 Task: Create a due date automation trigger when advanced on, on the monday after a card is due add content with an empty description at 11:00 AM.
Action: Mouse moved to (1274, 102)
Screenshot: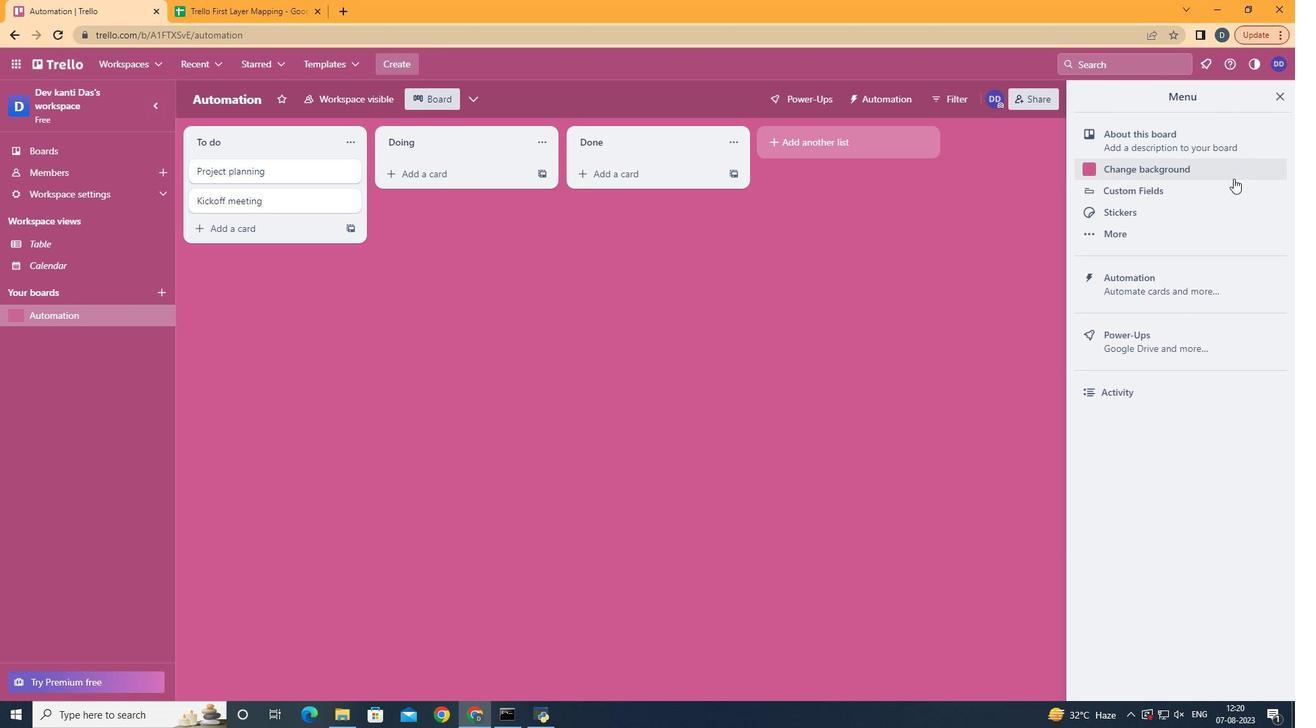 
Action: Mouse pressed left at (1274, 102)
Screenshot: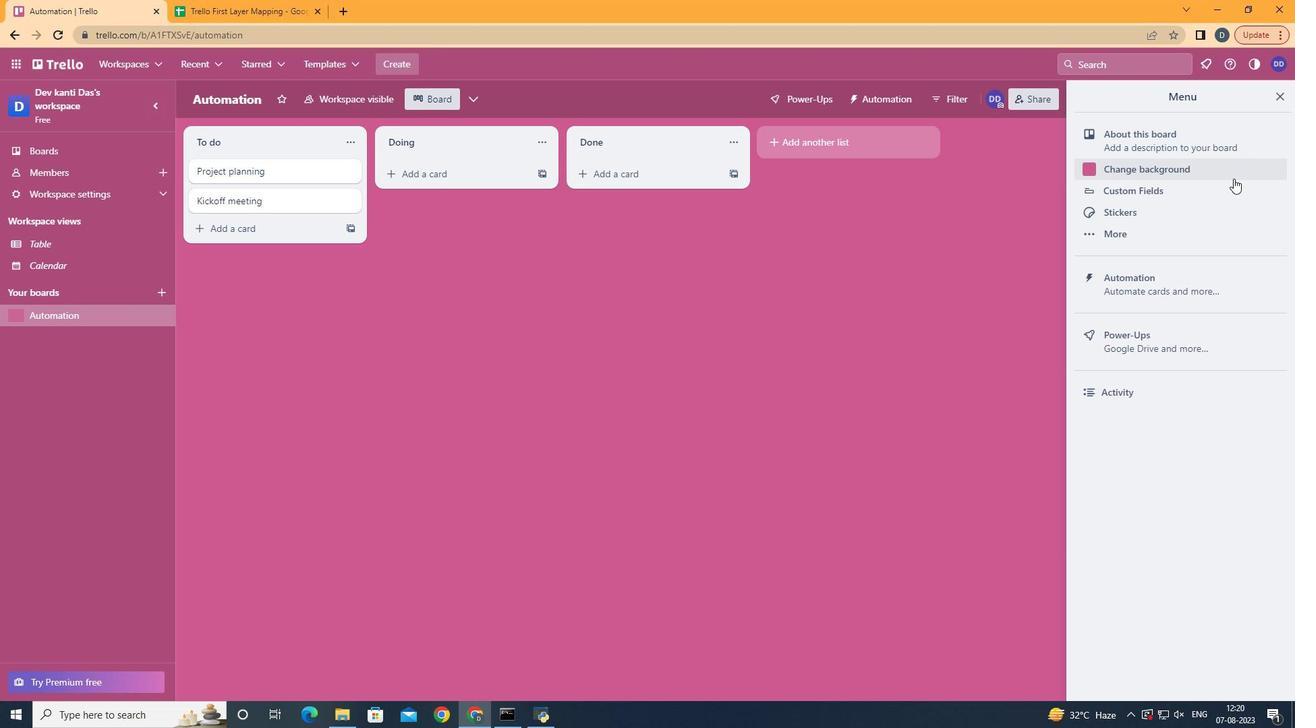 
Action: Mouse moved to (1169, 290)
Screenshot: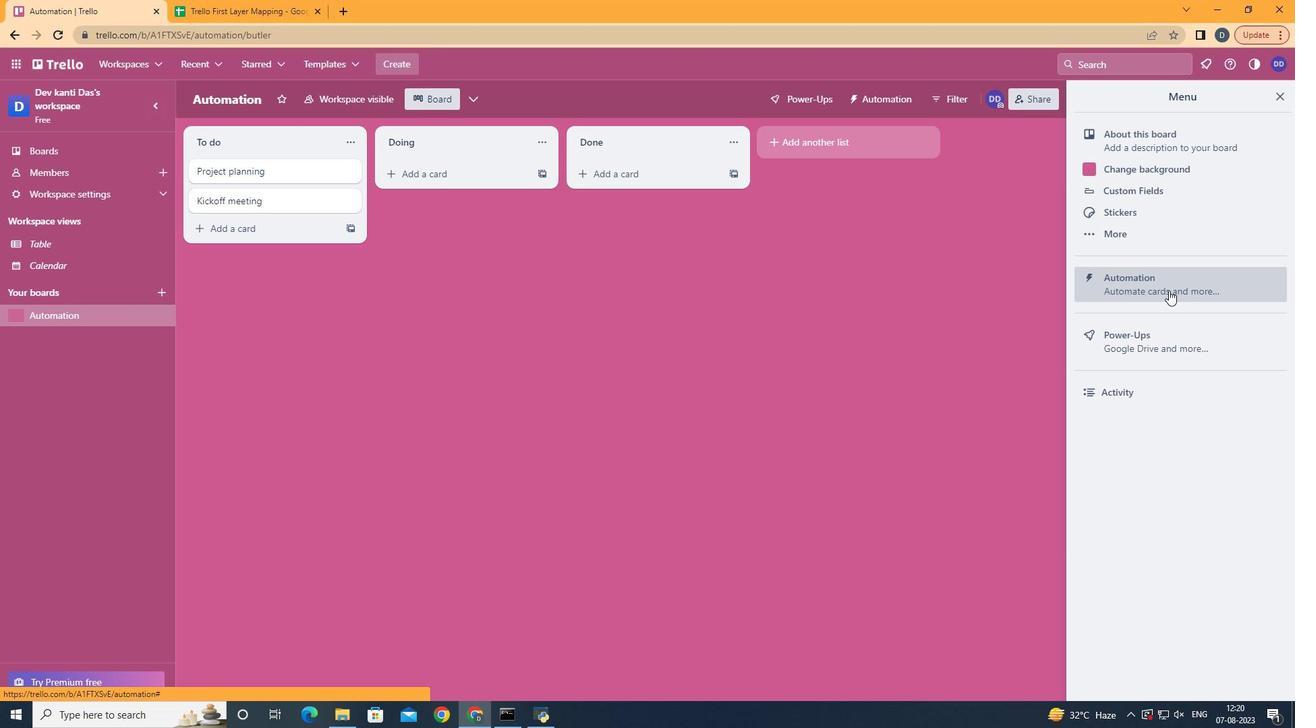 
Action: Mouse pressed left at (1169, 290)
Screenshot: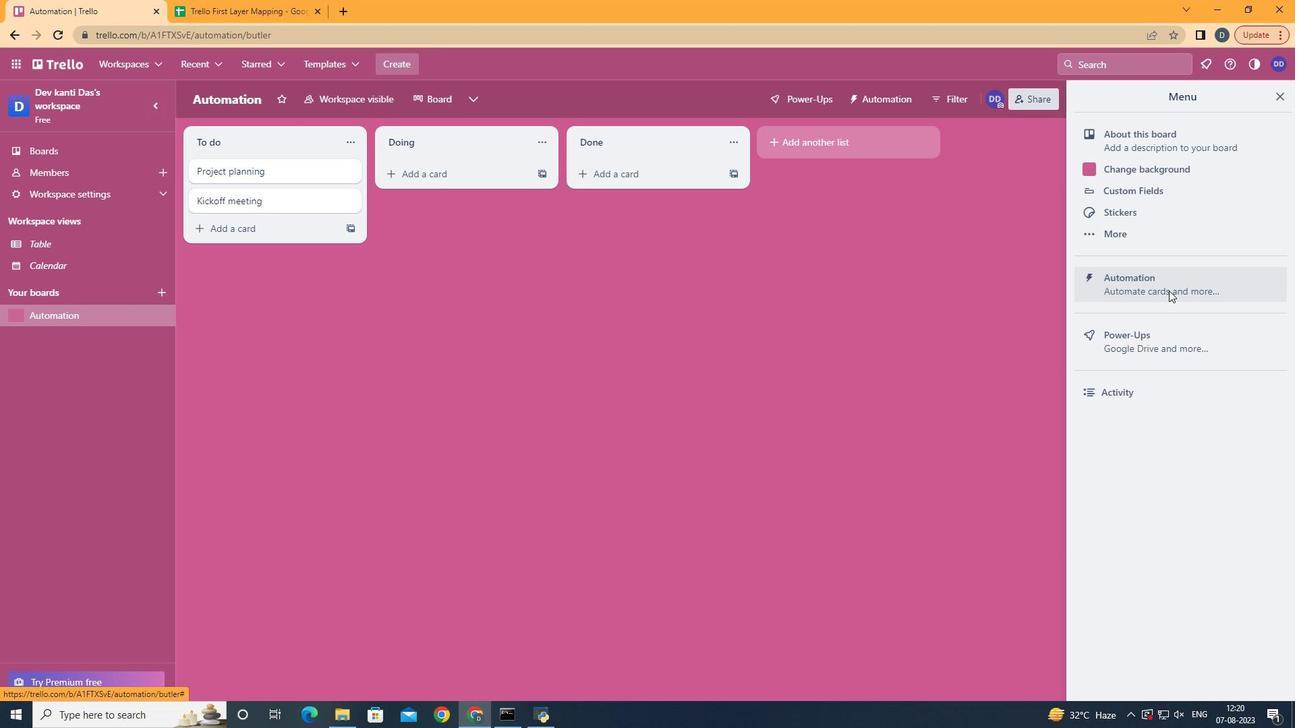 
Action: Mouse moved to (266, 267)
Screenshot: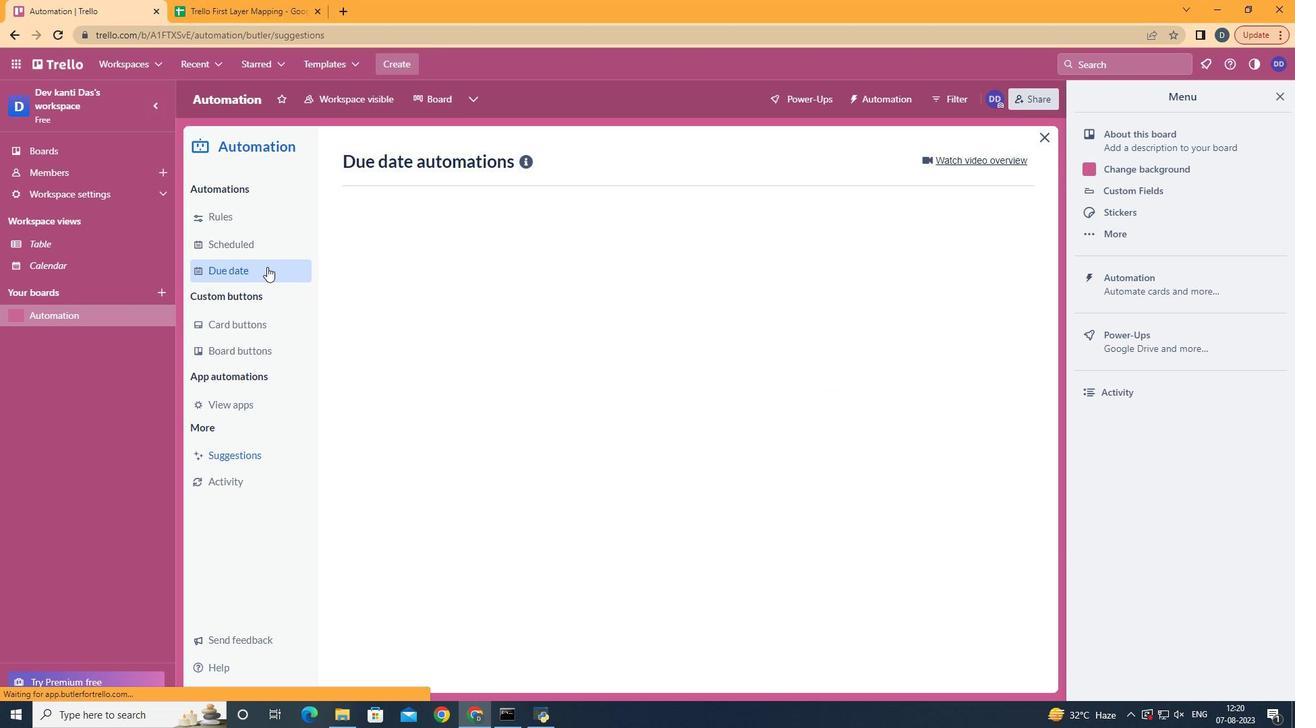 
Action: Mouse pressed left at (266, 267)
Screenshot: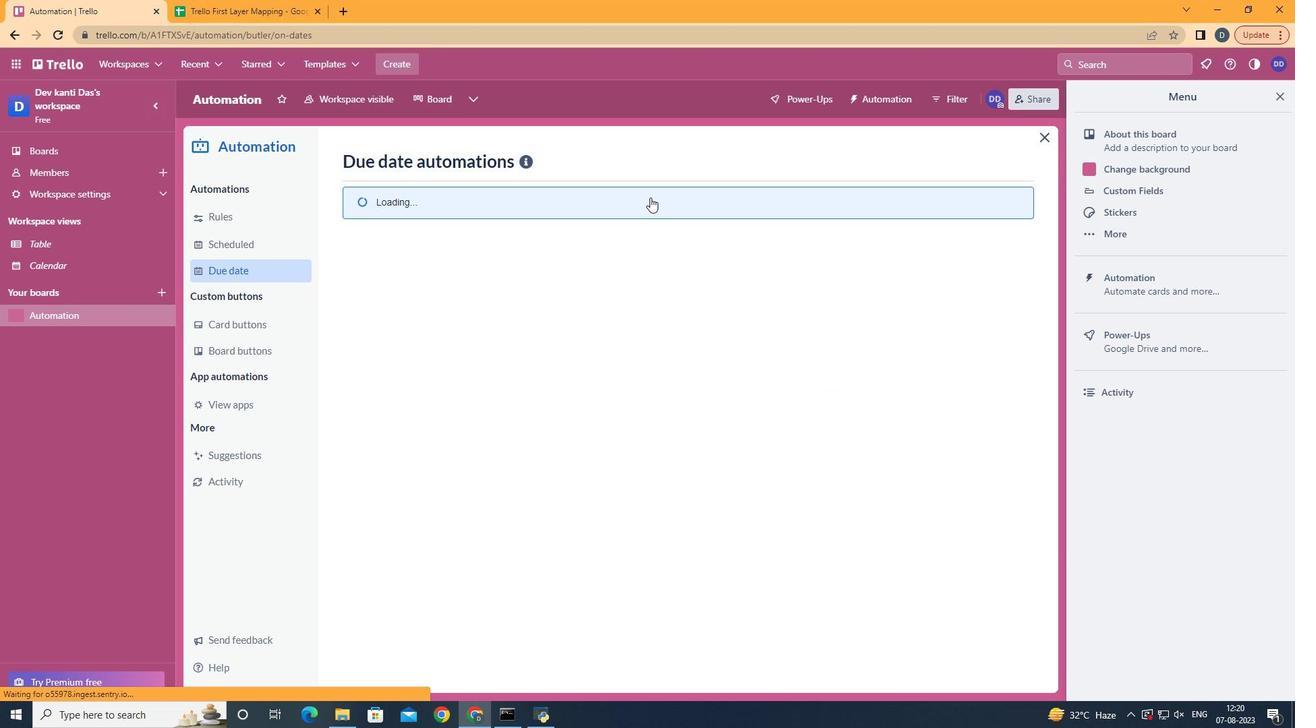 
Action: Mouse moved to (959, 159)
Screenshot: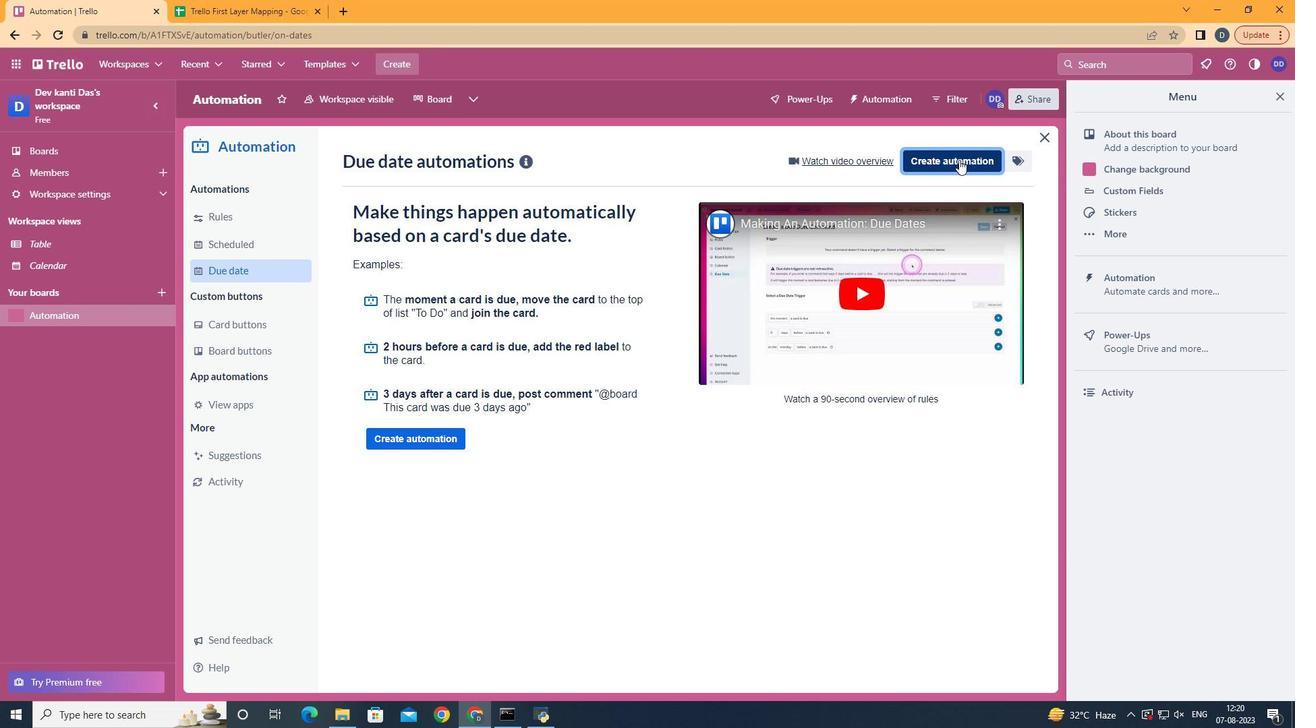 
Action: Mouse pressed left at (959, 159)
Screenshot: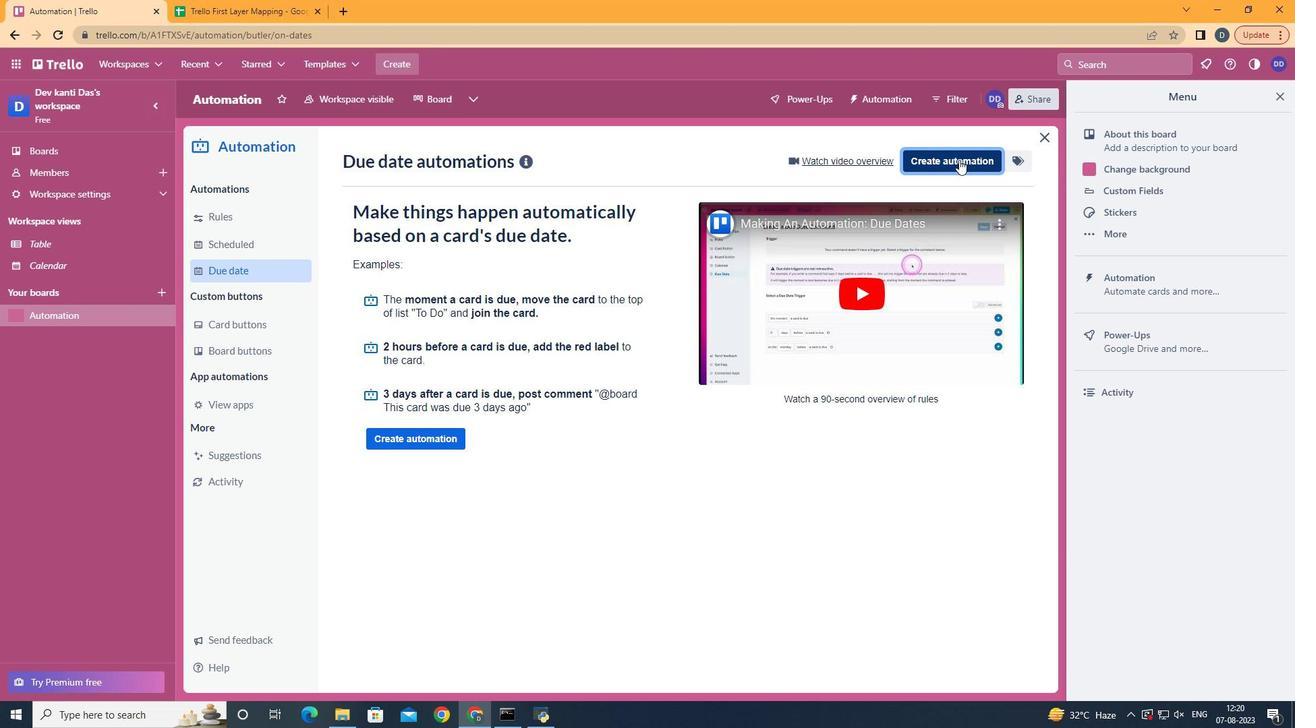 
Action: Mouse moved to (716, 299)
Screenshot: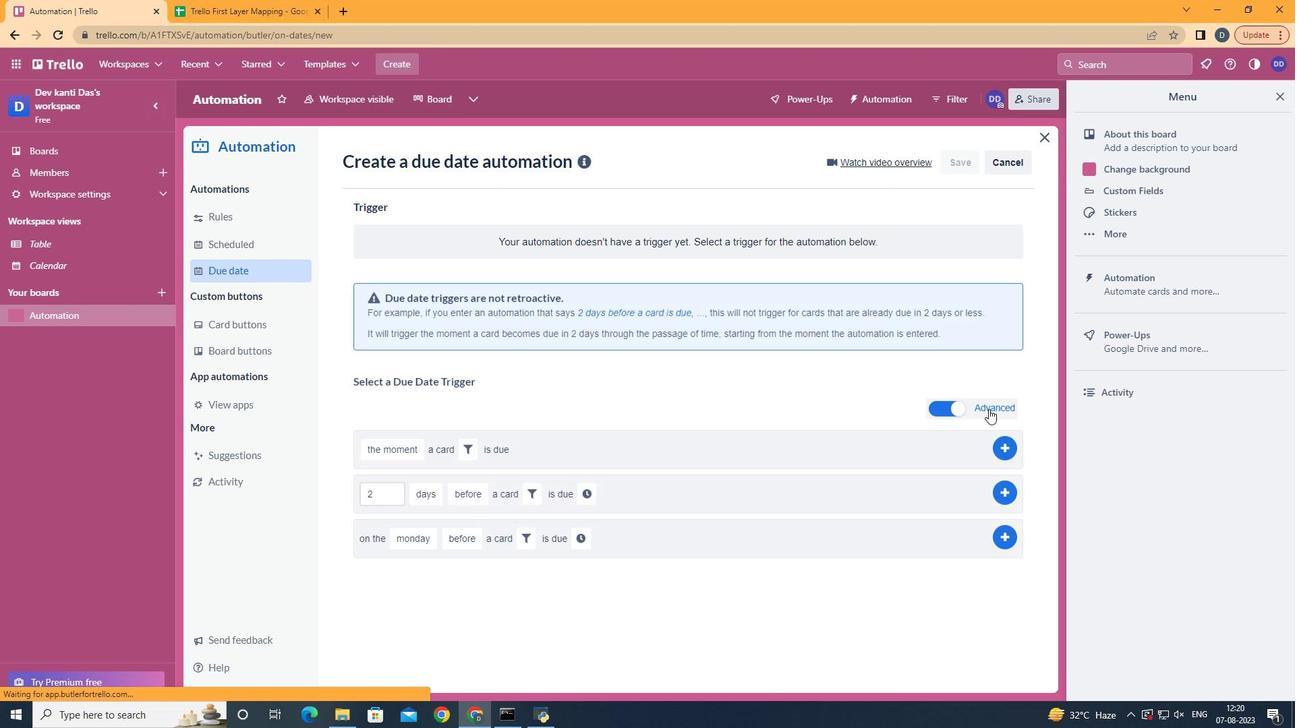 
Action: Mouse pressed left at (716, 299)
Screenshot: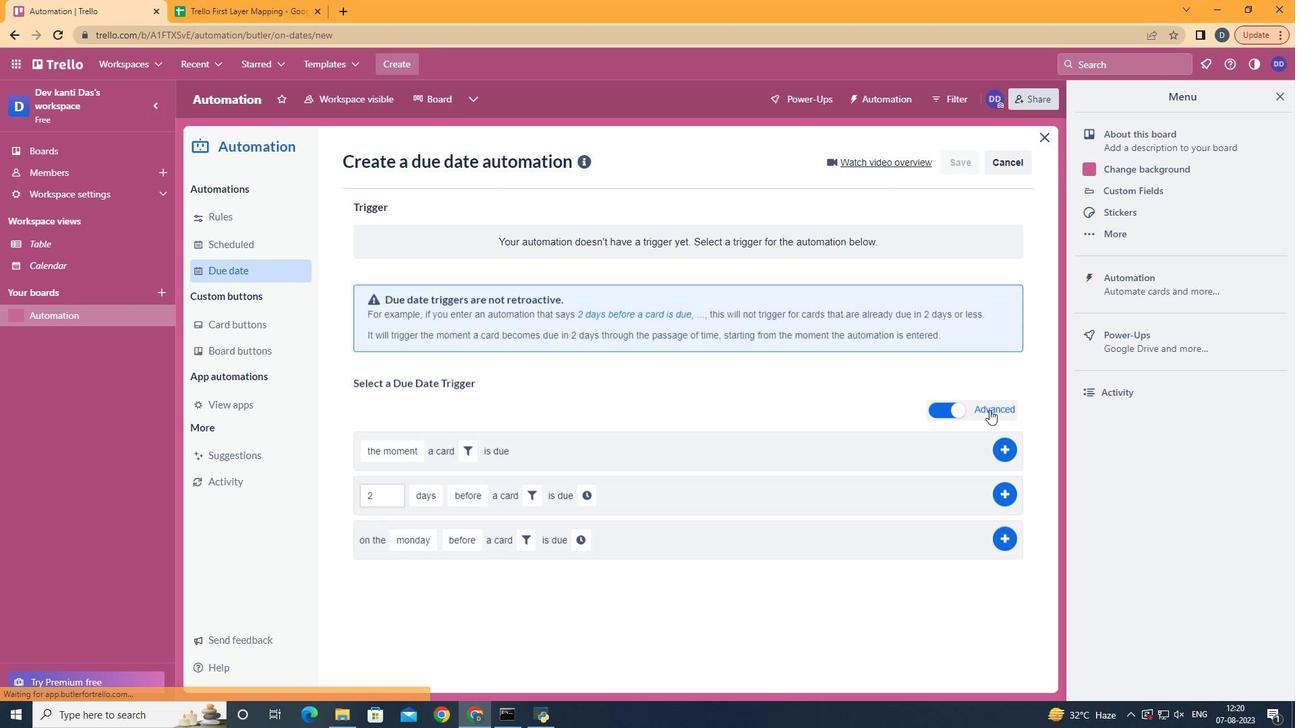 
Action: Mouse moved to (416, 352)
Screenshot: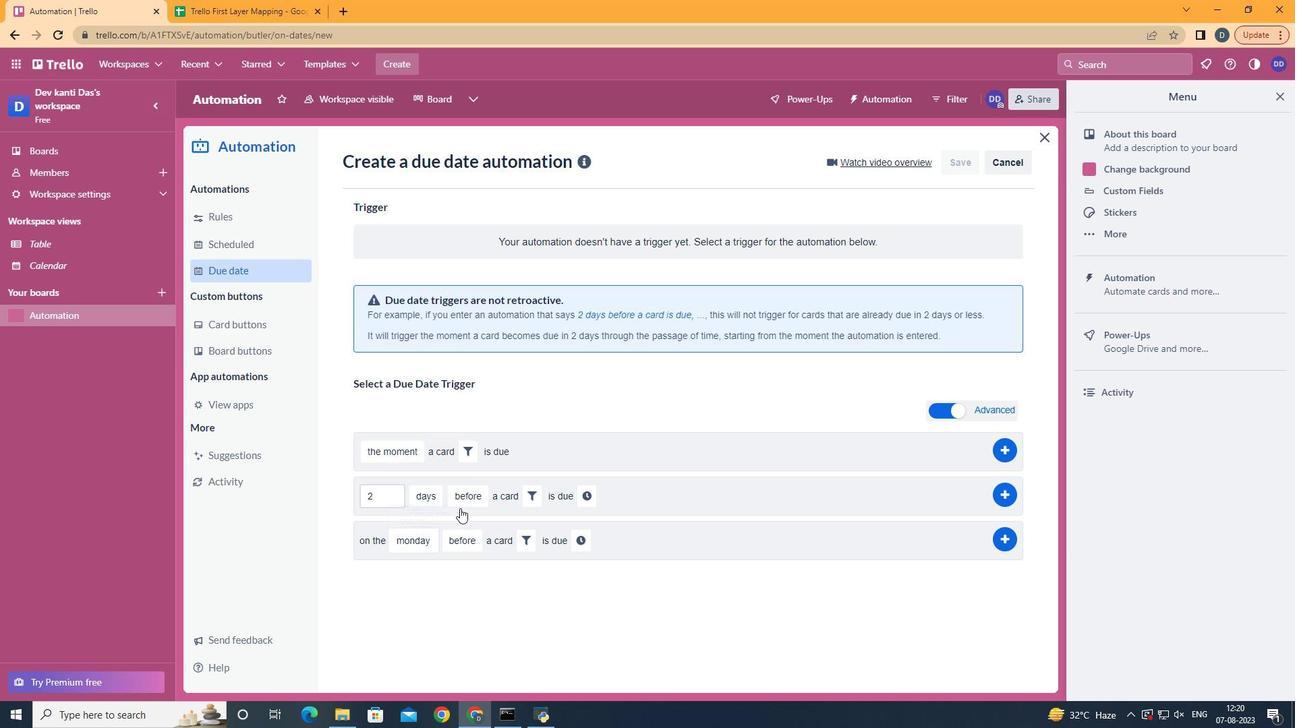 
Action: Mouse pressed left at (416, 352)
Screenshot: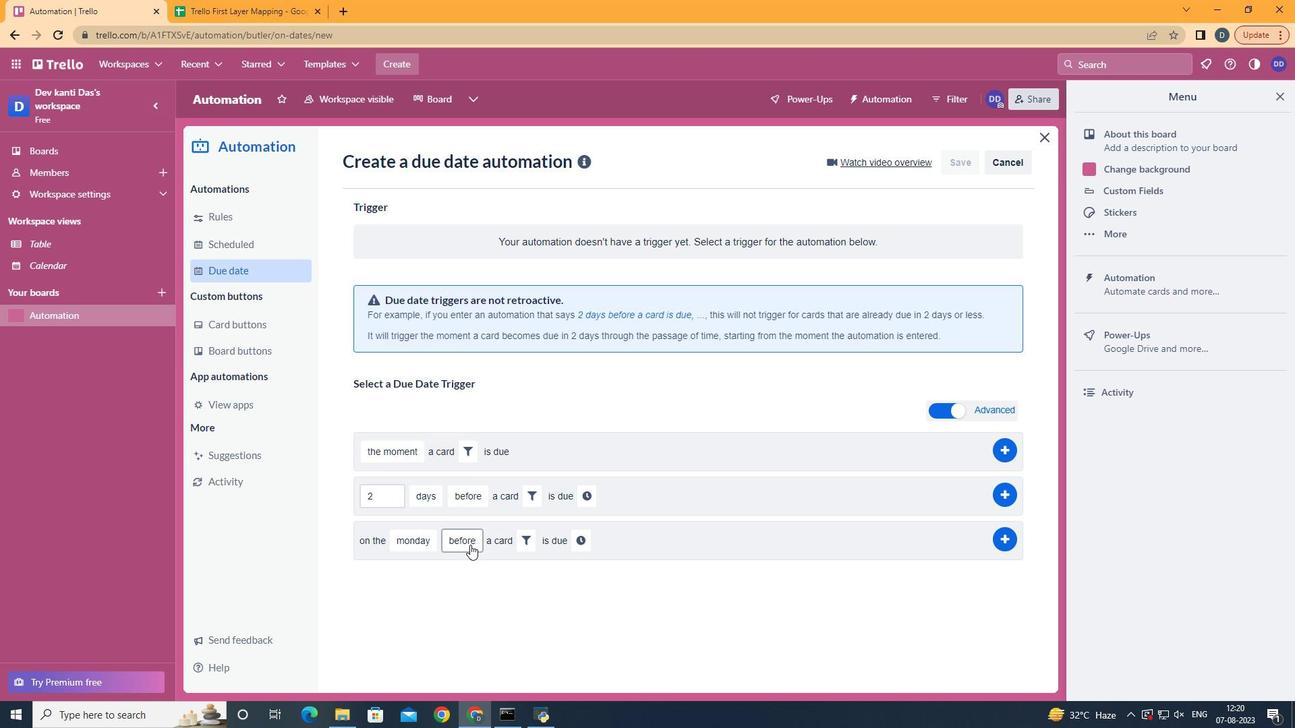 
Action: Mouse moved to (474, 592)
Screenshot: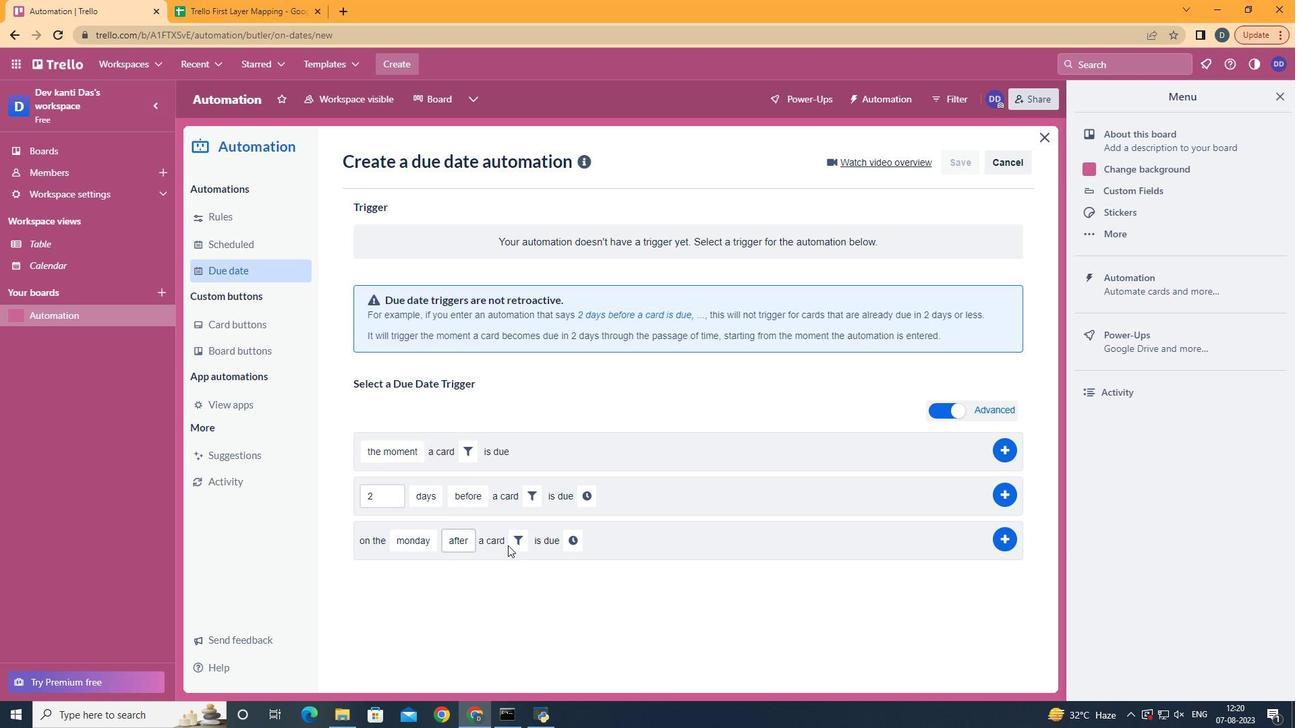 
Action: Mouse pressed left at (474, 592)
Screenshot: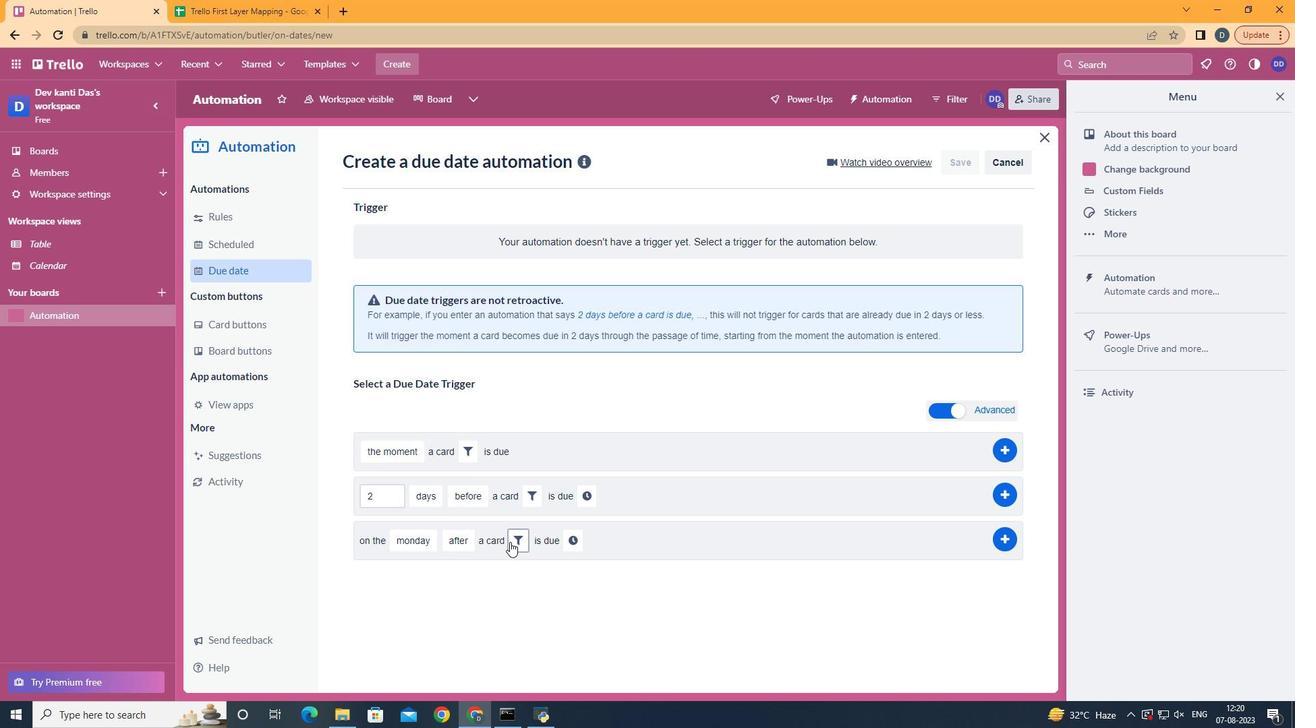 
Action: Mouse moved to (510, 542)
Screenshot: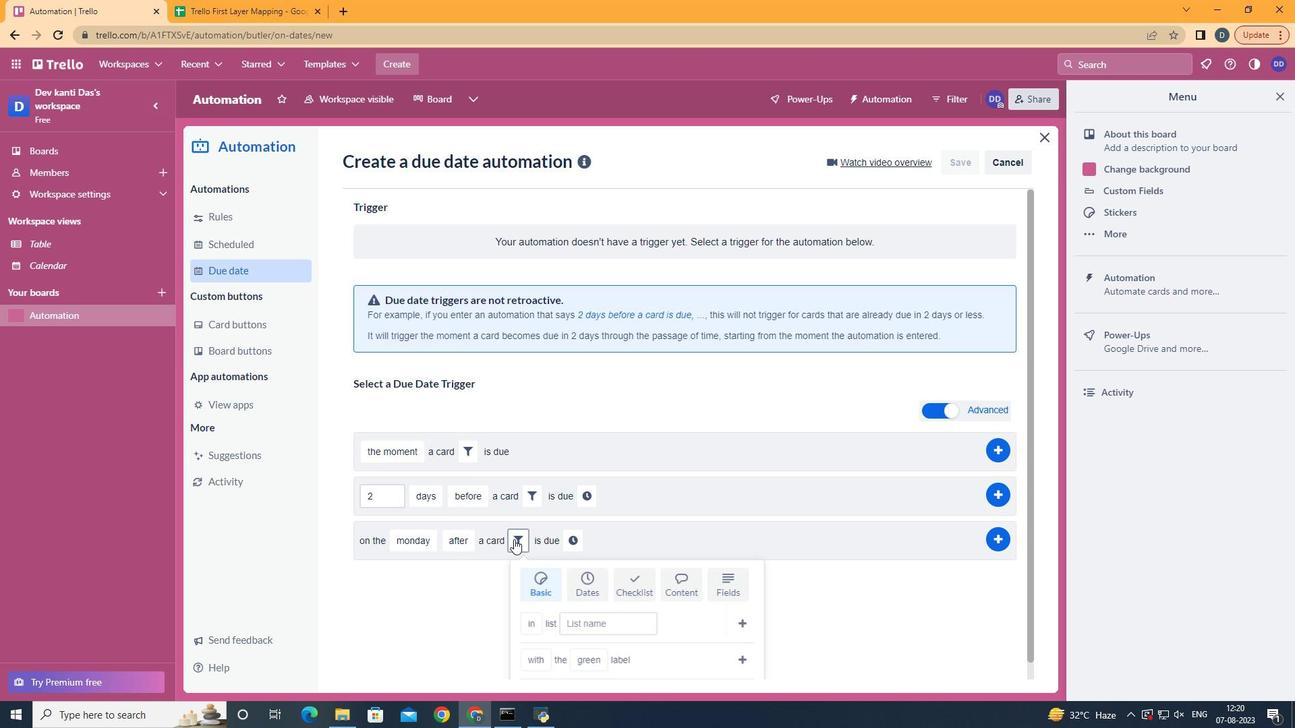 
Action: Mouse pressed left at (510, 542)
Screenshot: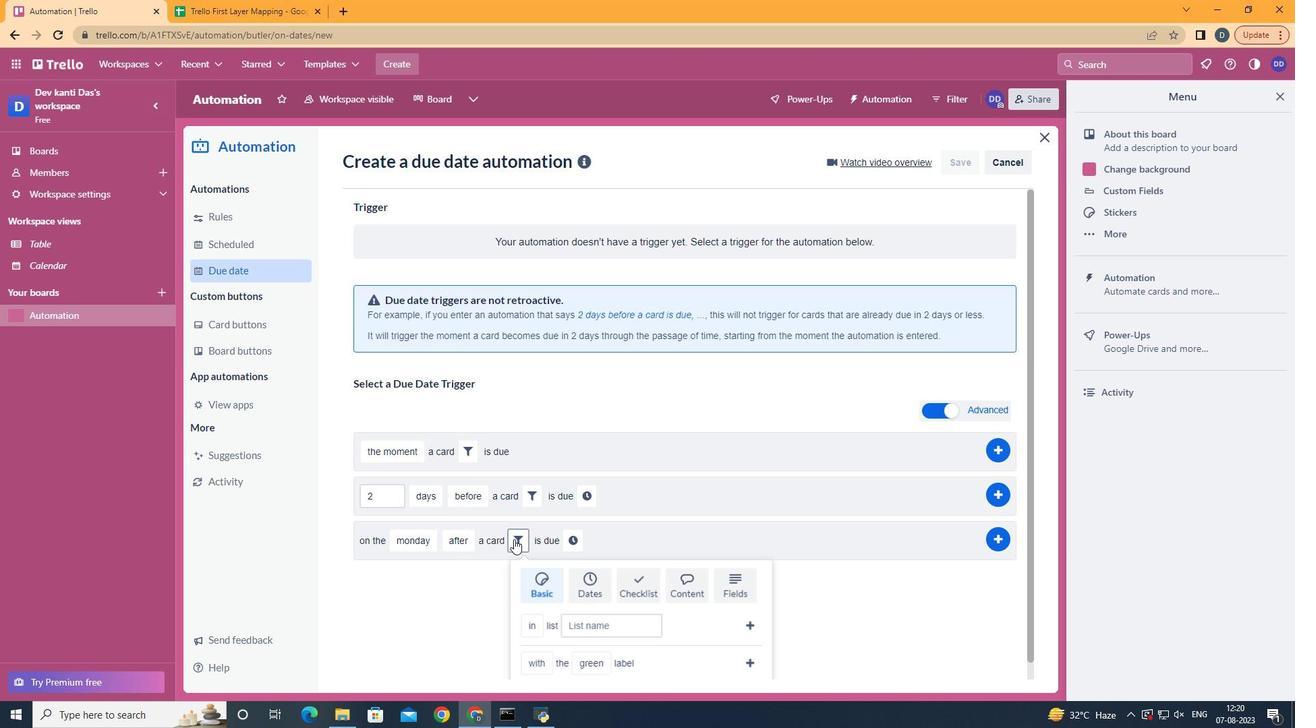 
Action: Mouse moved to (668, 584)
Screenshot: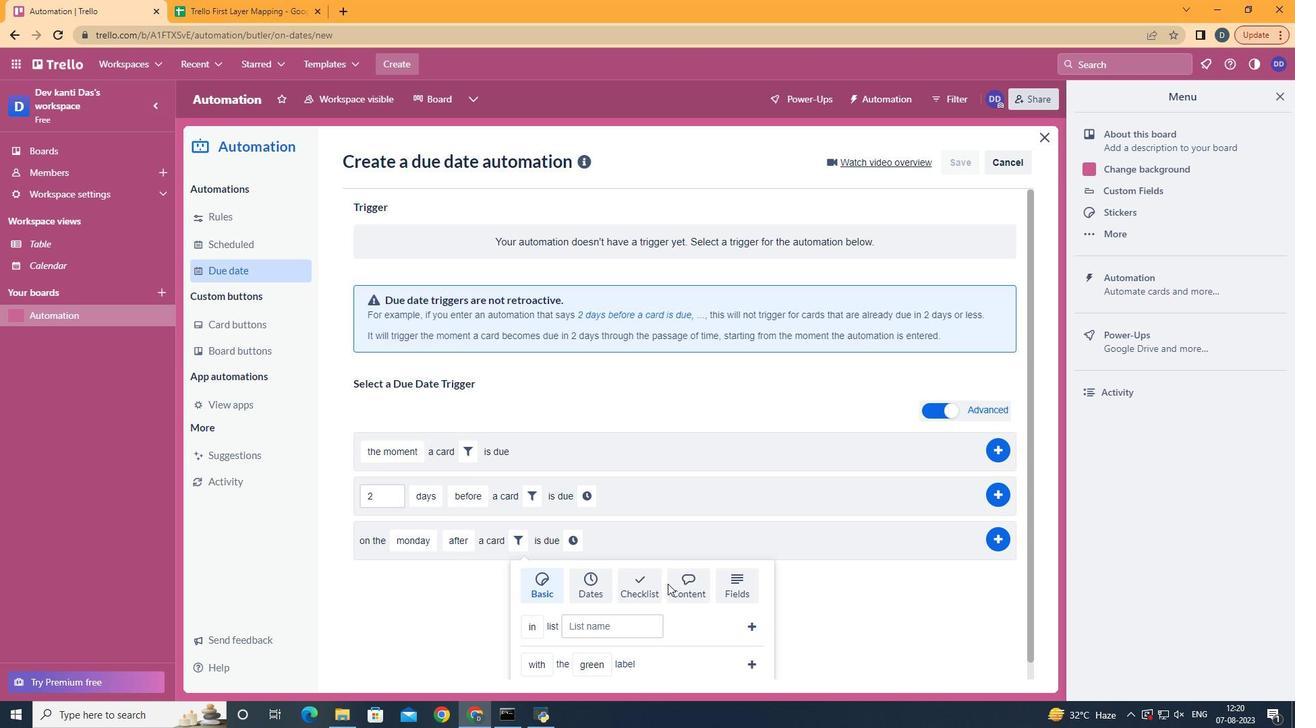 
Action: Mouse pressed left at (668, 584)
Screenshot: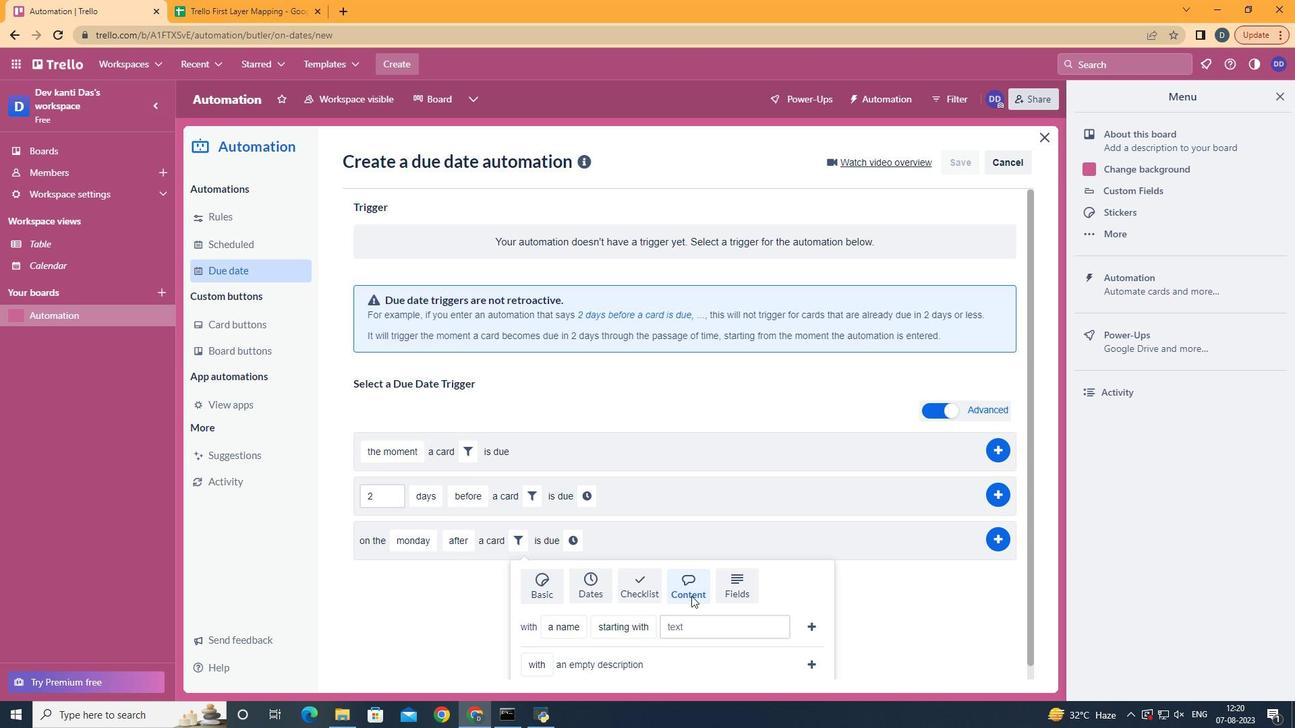 
Action: Mouse moved to (705, 570)
Screenshot: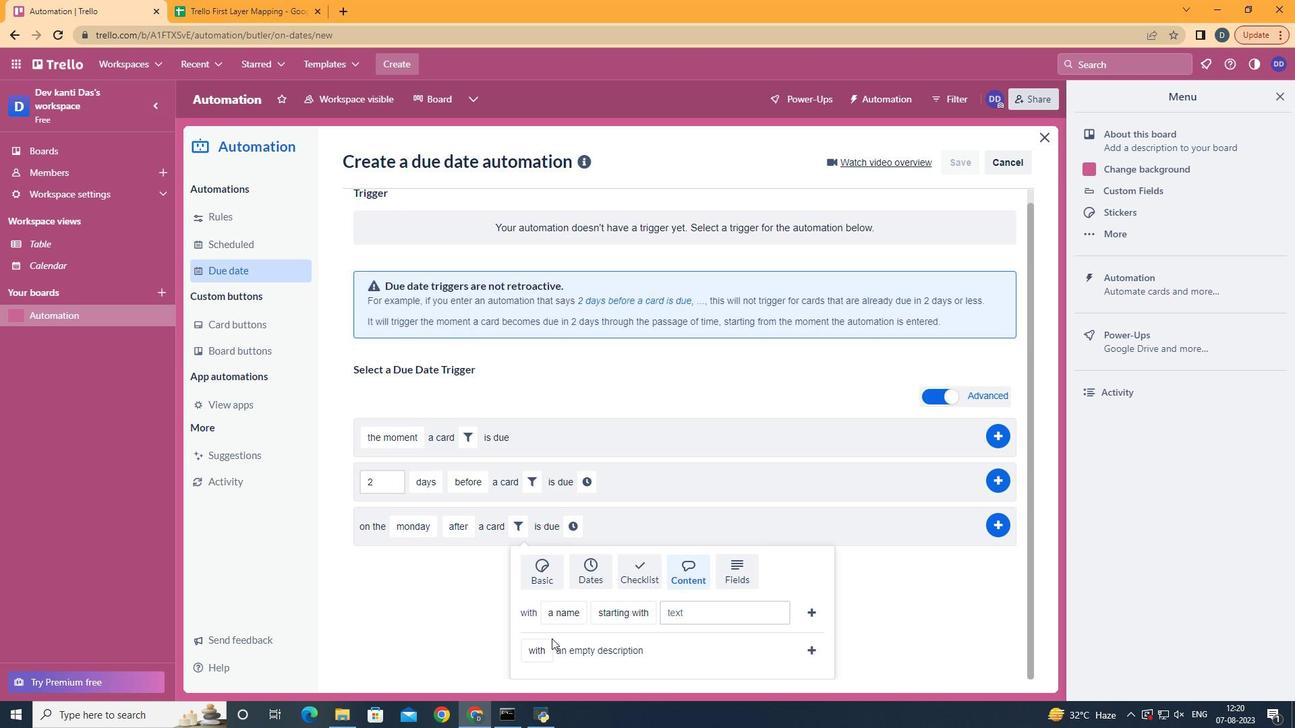 
Action: Mouse scrolled (705, 569) with delta (0, 0)
Screenshot: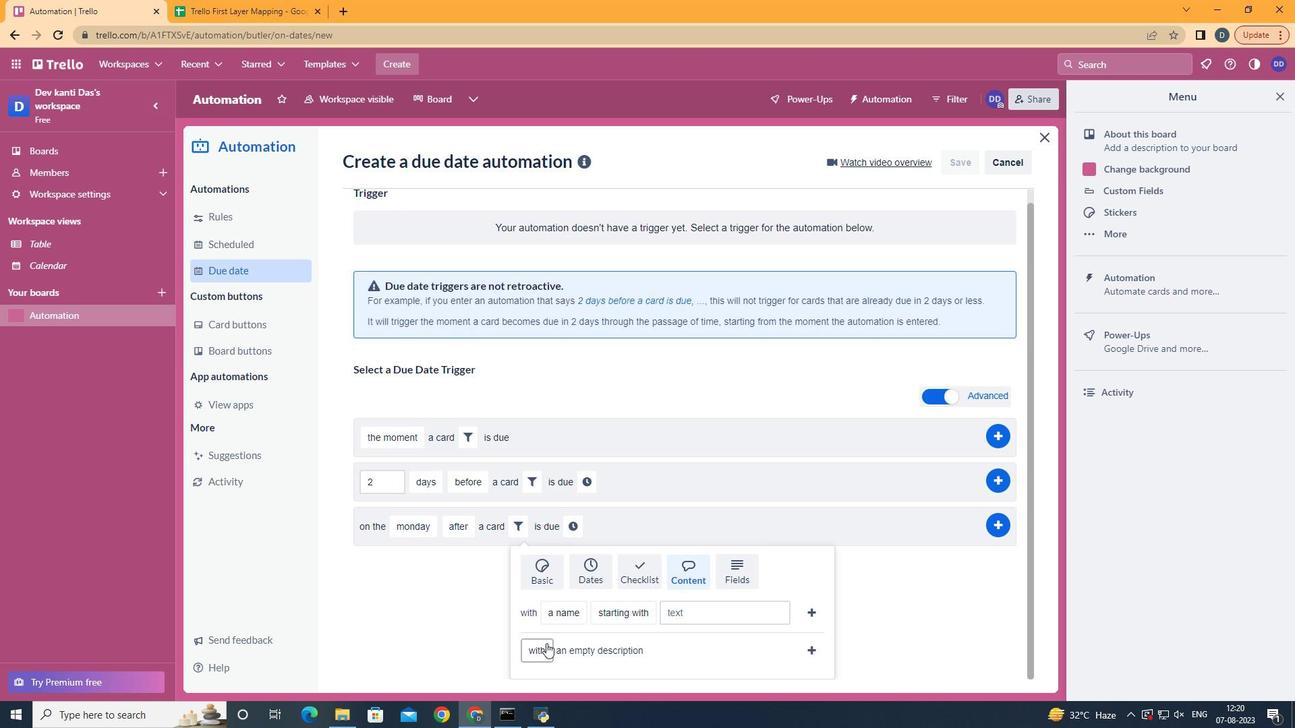
Action: Mouse scrolled (705, 569) with delta (0, 0)
Screenshot: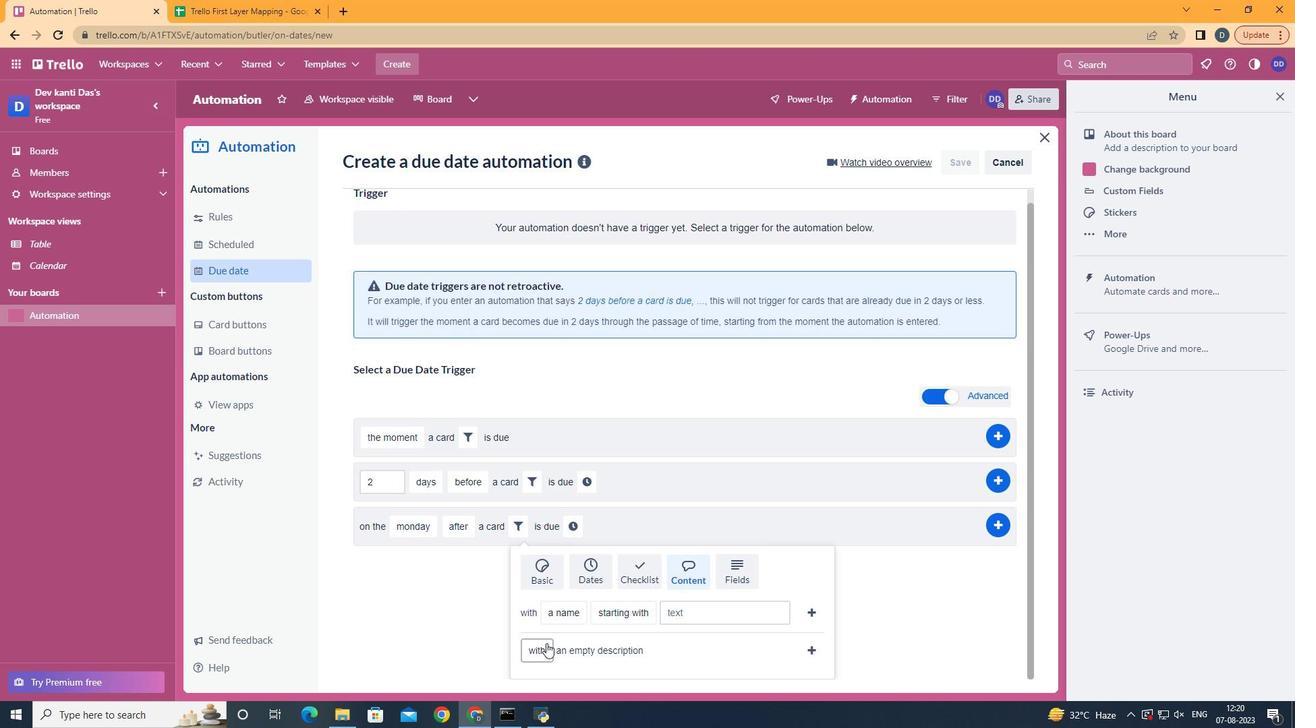 
Action: Mouse scrolled (705, 569) with delta (0, 0)
Screenshot: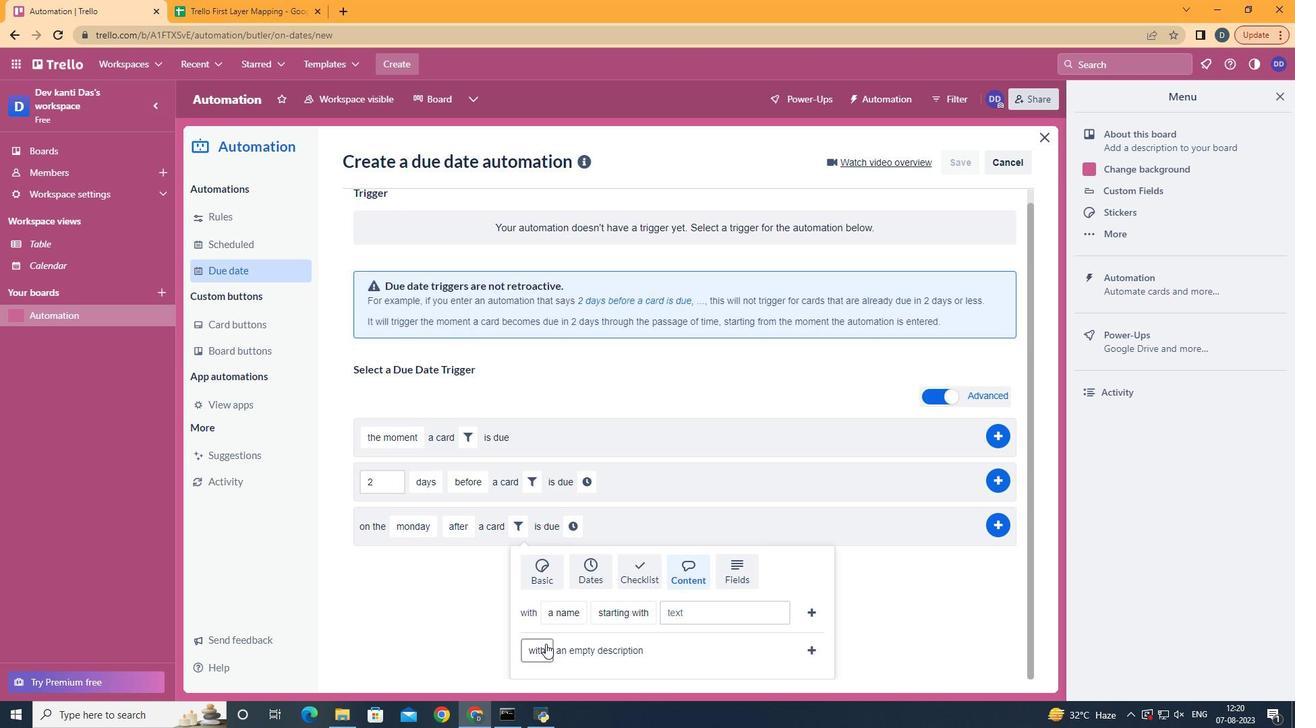 
Action: Mouse moved to (551, 598)
Screenshot: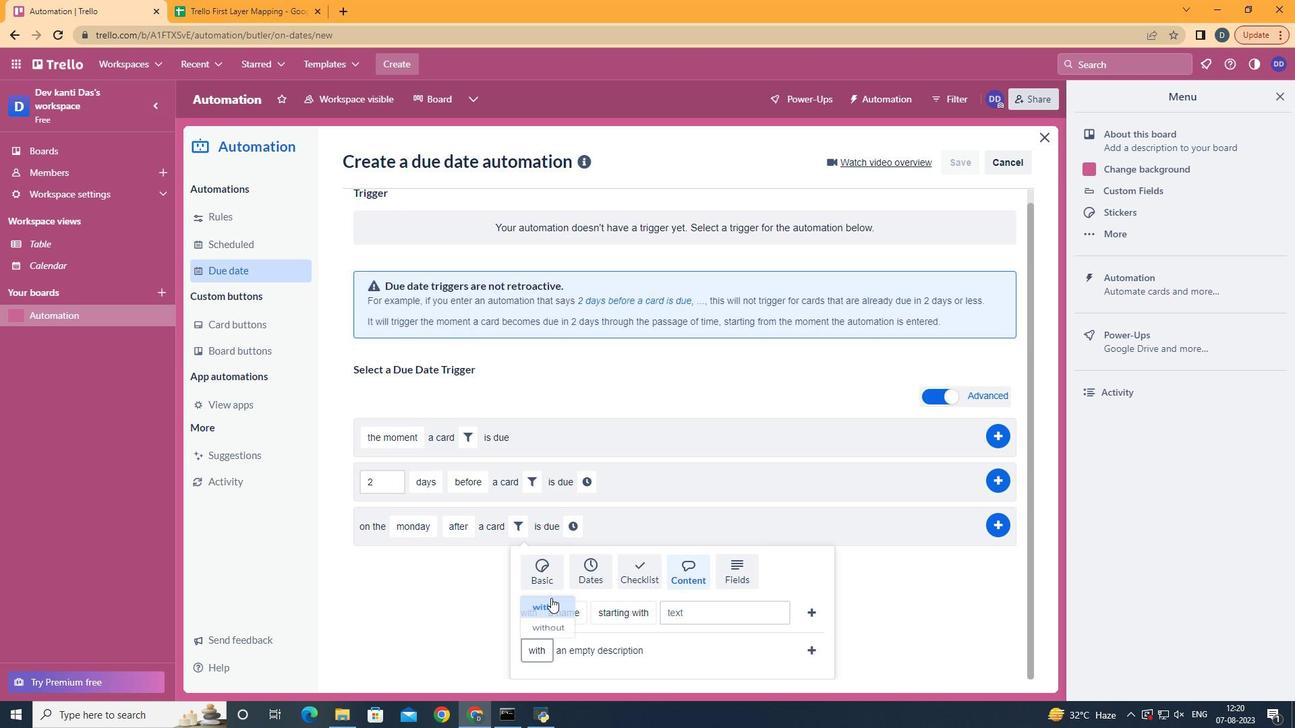
Action: Mouse pressed left at (551, 598)
Screenshot: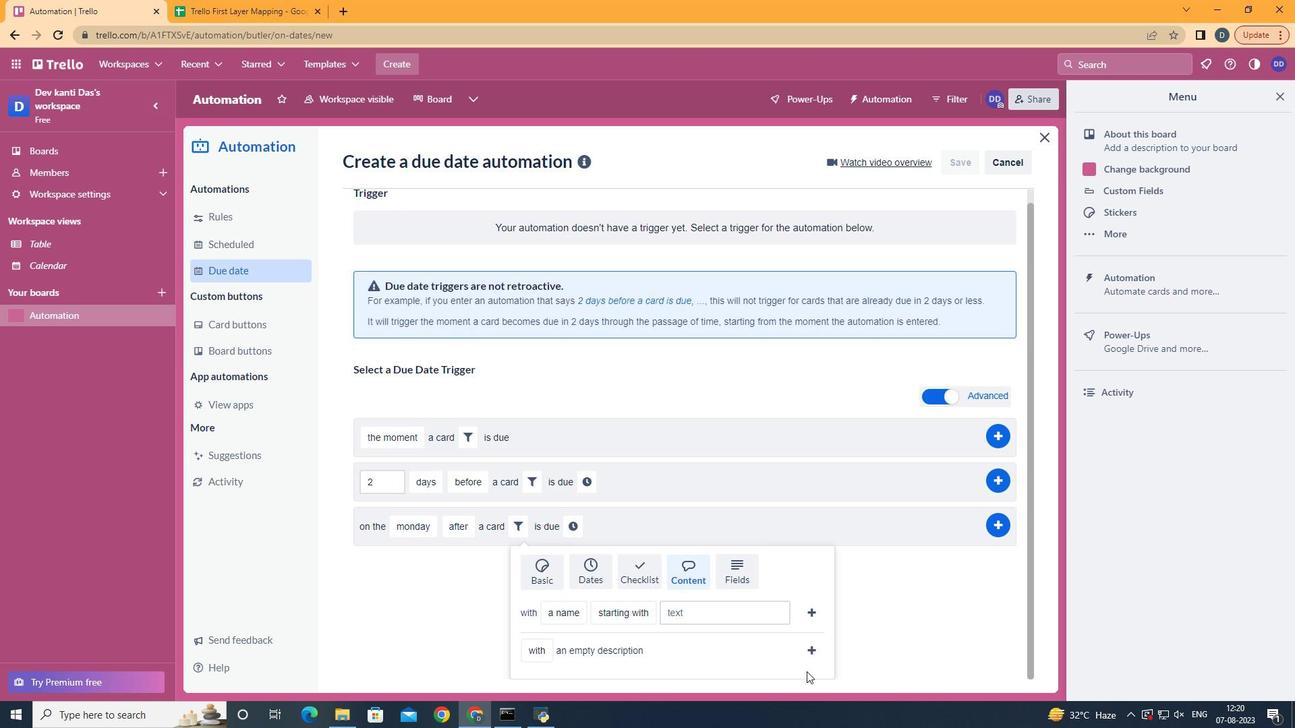 
Action: Mouse moved to (809, 654)
Screenshot: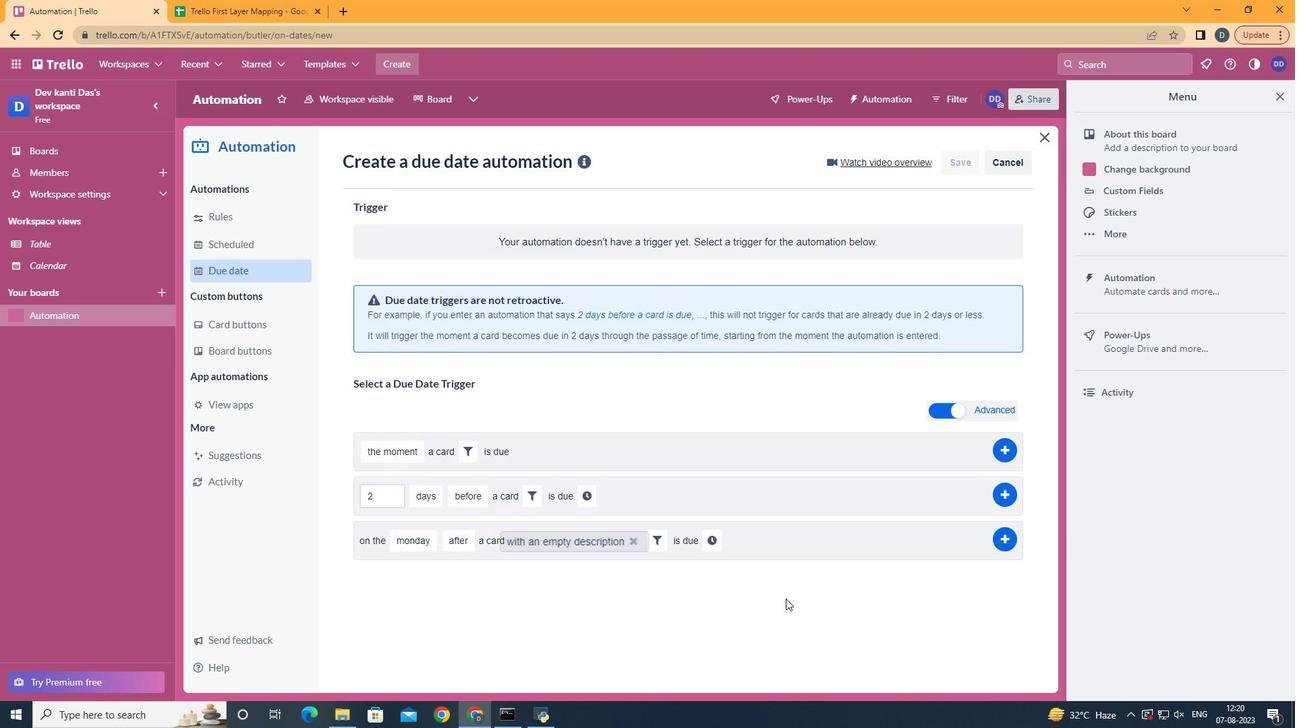 
Action: Mouse pressed left at (809, 654)
Screenshot: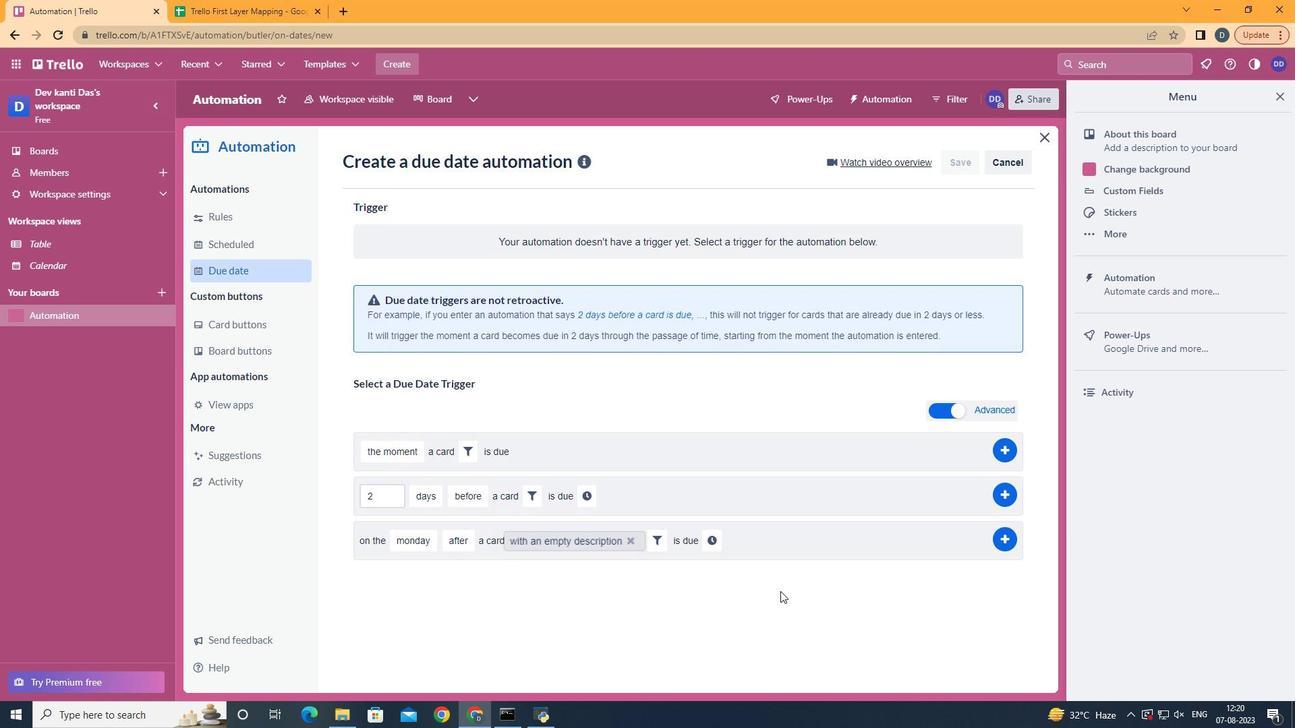 
Action: Mouse moved to (720, 545)
Screenshot: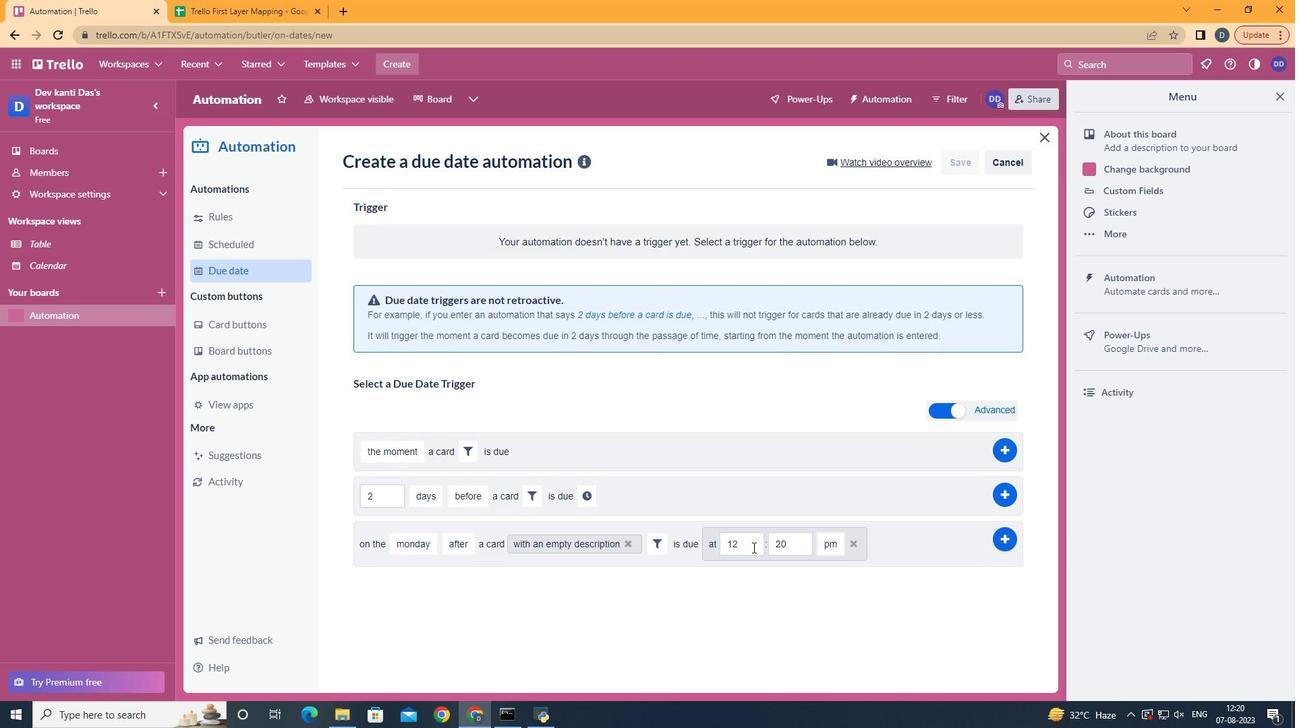 
Action: Mouse pressed left at (720, 545)
Screenshot: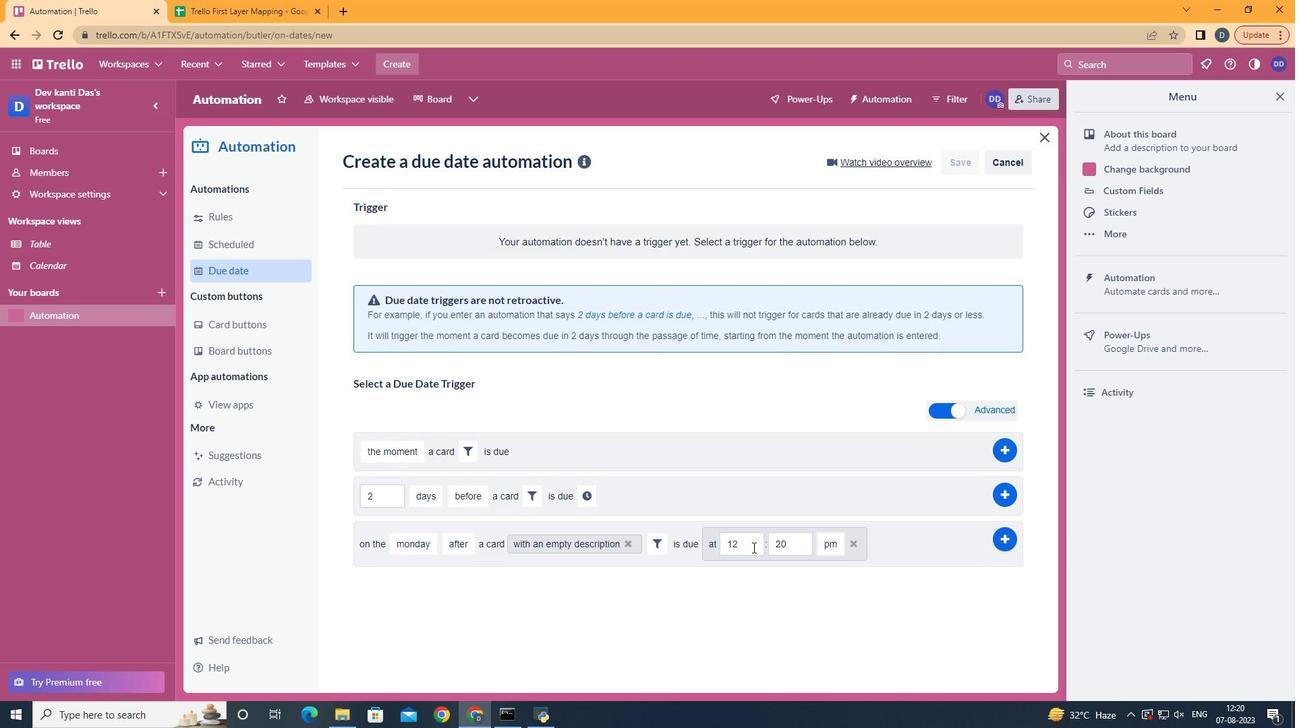 
Action: Mouse moved to (753, 548)
Screenshot: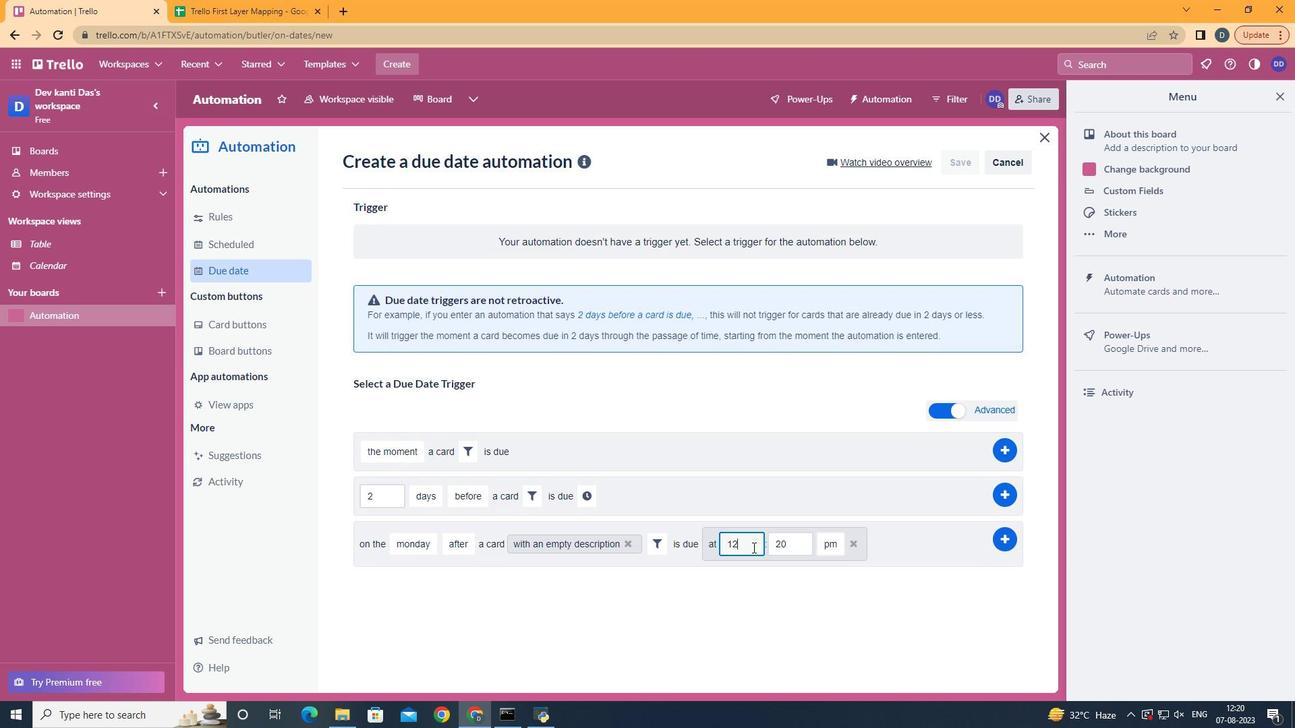 
Action: Mouse pressed left at (753, 548)
Screenshot: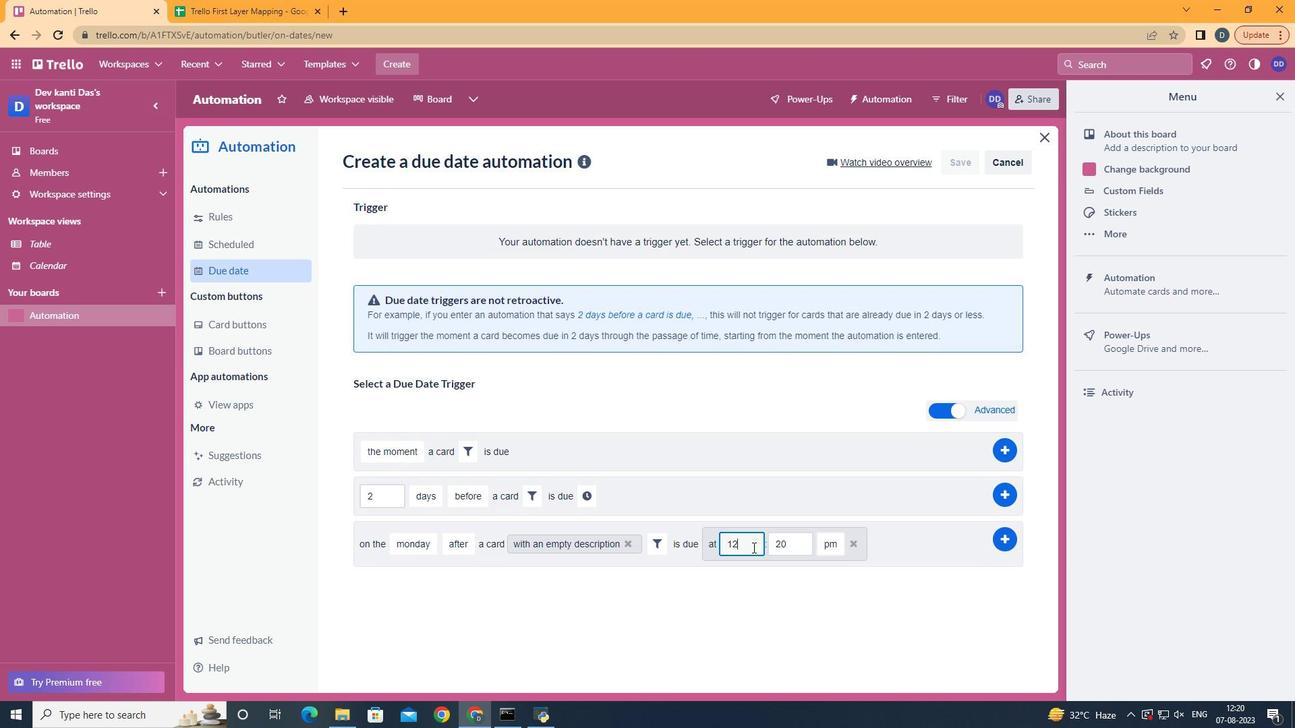 
Action: Key pressed <Key.backspace>1
Screenshot: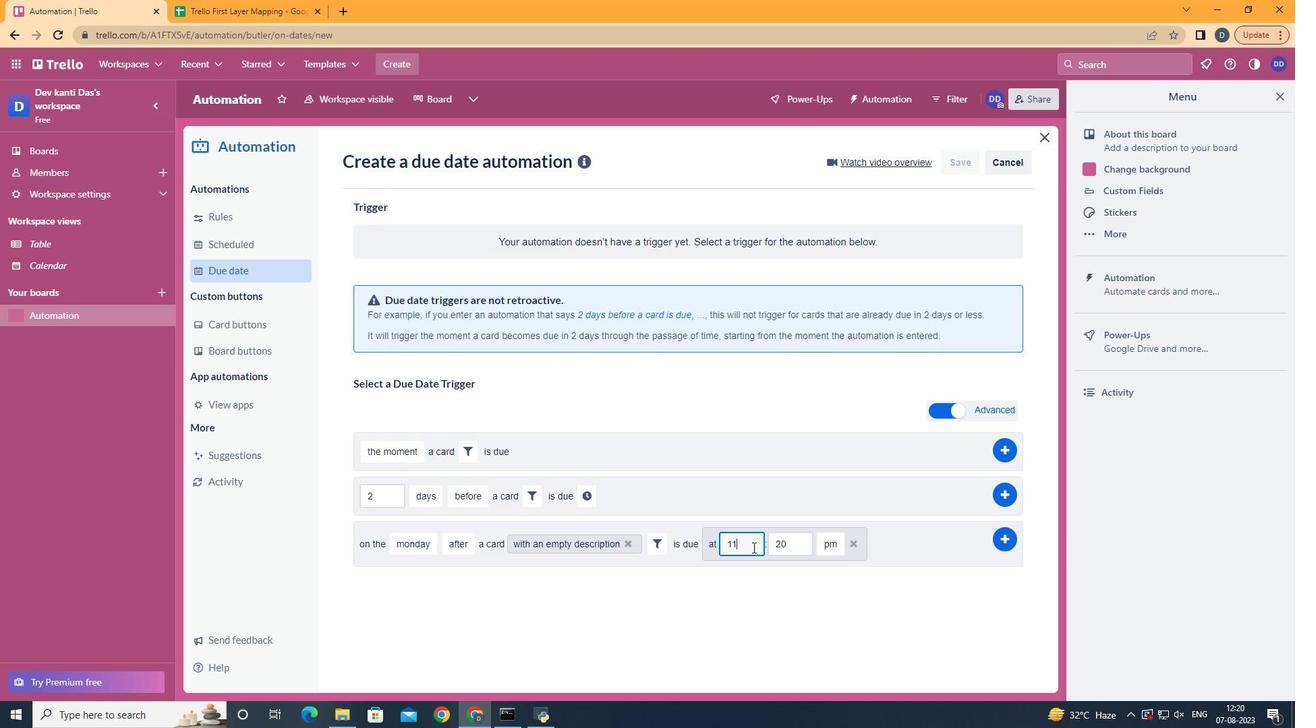 
Action: Mouse moved to (796, 552)
Screenshot: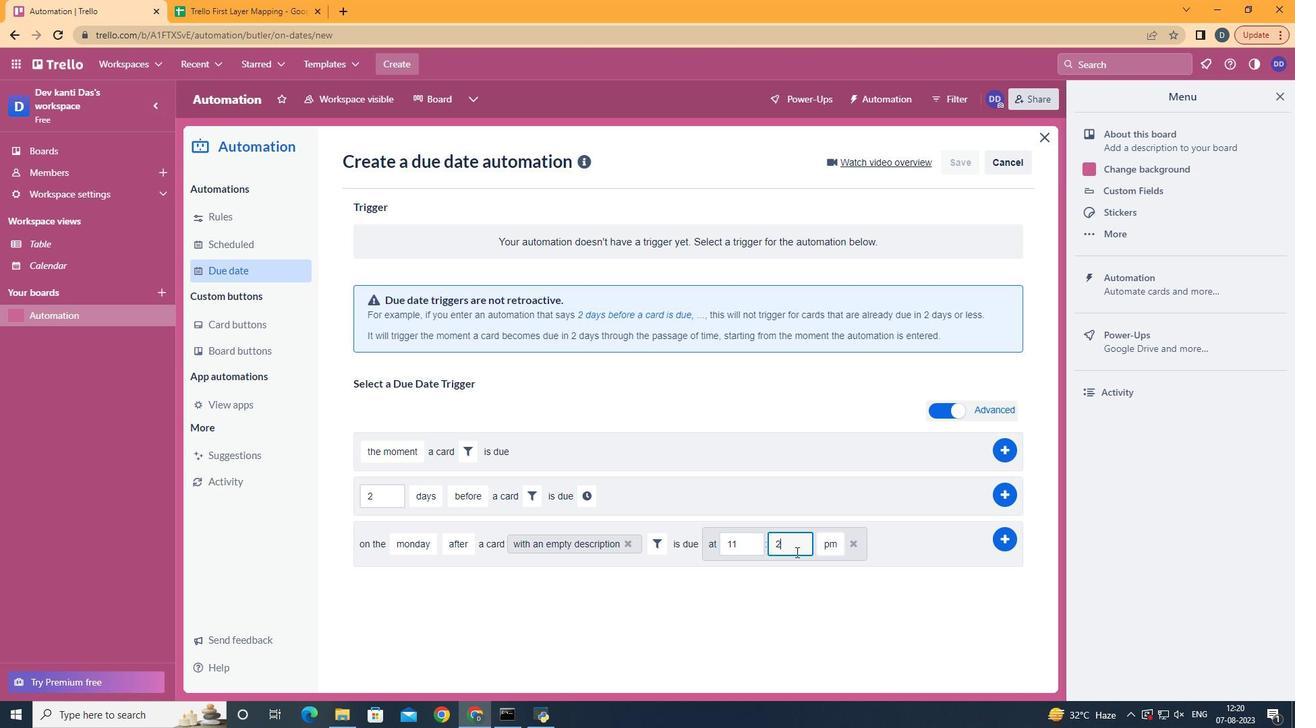 
Action: Mouse pressed left at (796, 552)
Screenshot: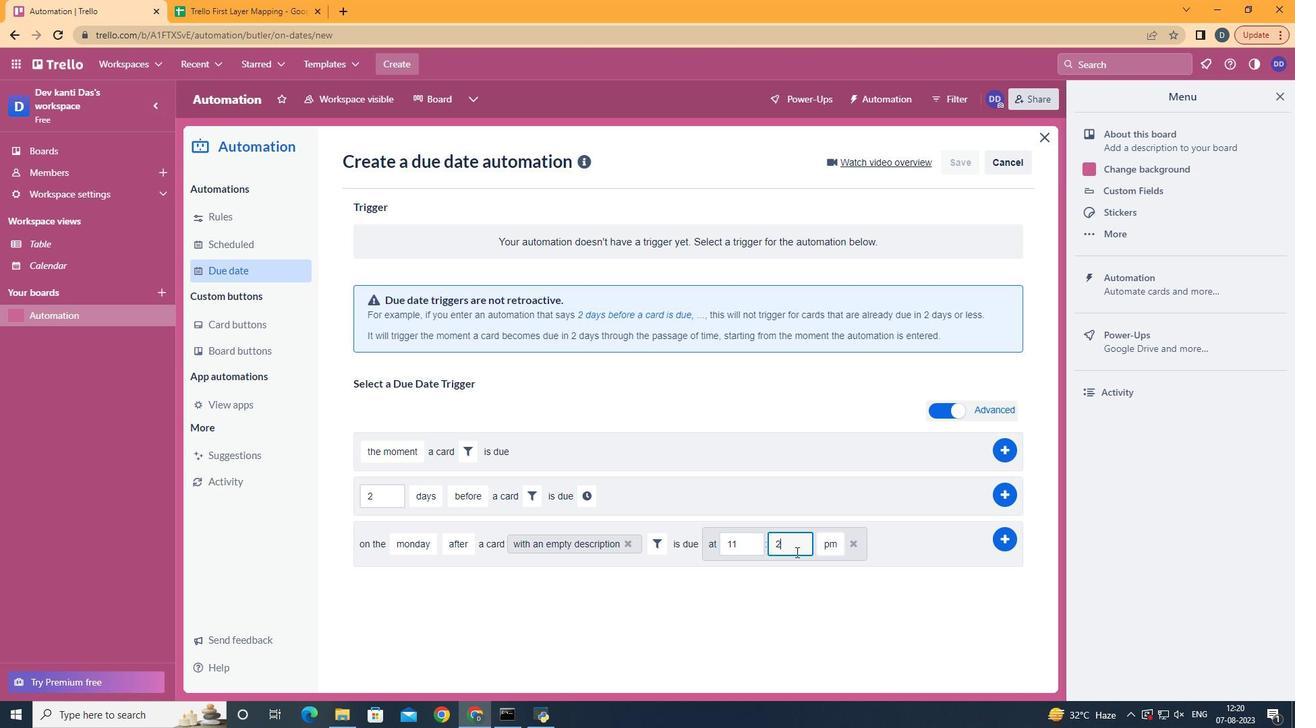
Action: Key pressed <Key.backspace><Key.backspace>00
Screenshot: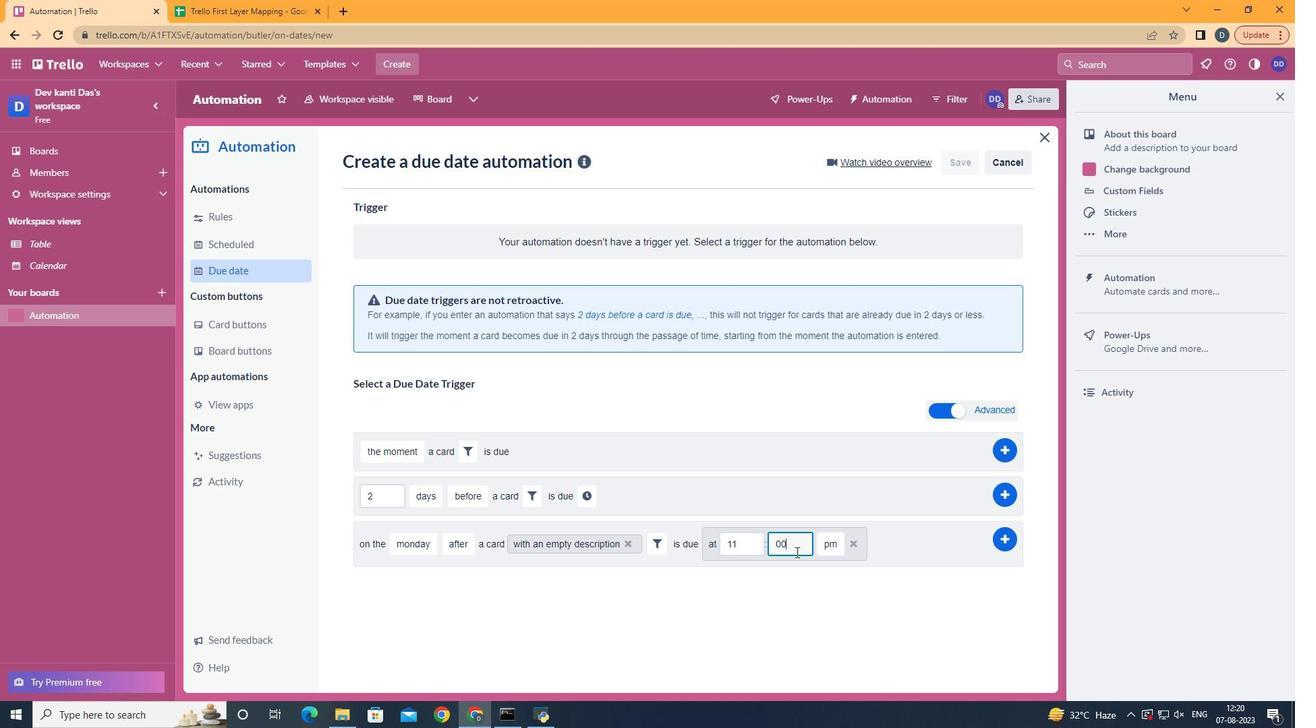 
Action: Mouse moved to (829, 566)
Screenshot: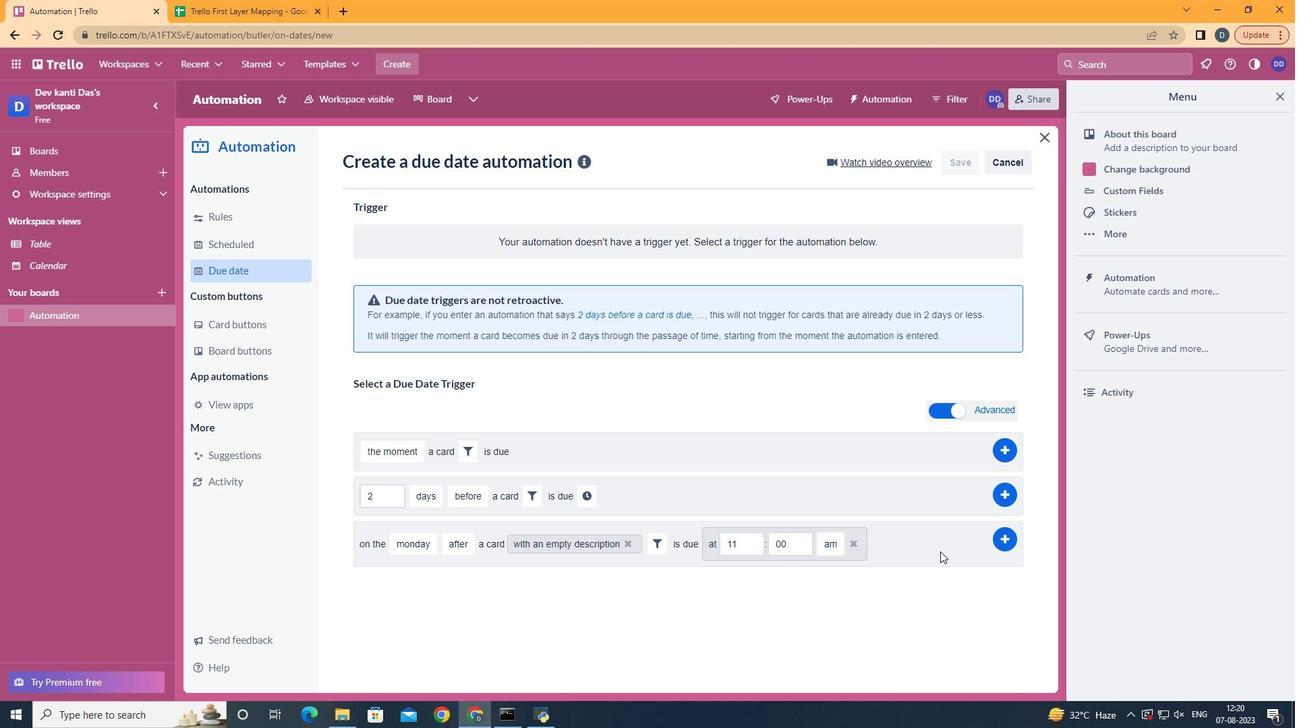 
Action: Mouse pressed left at (829, 566)
Screenshot: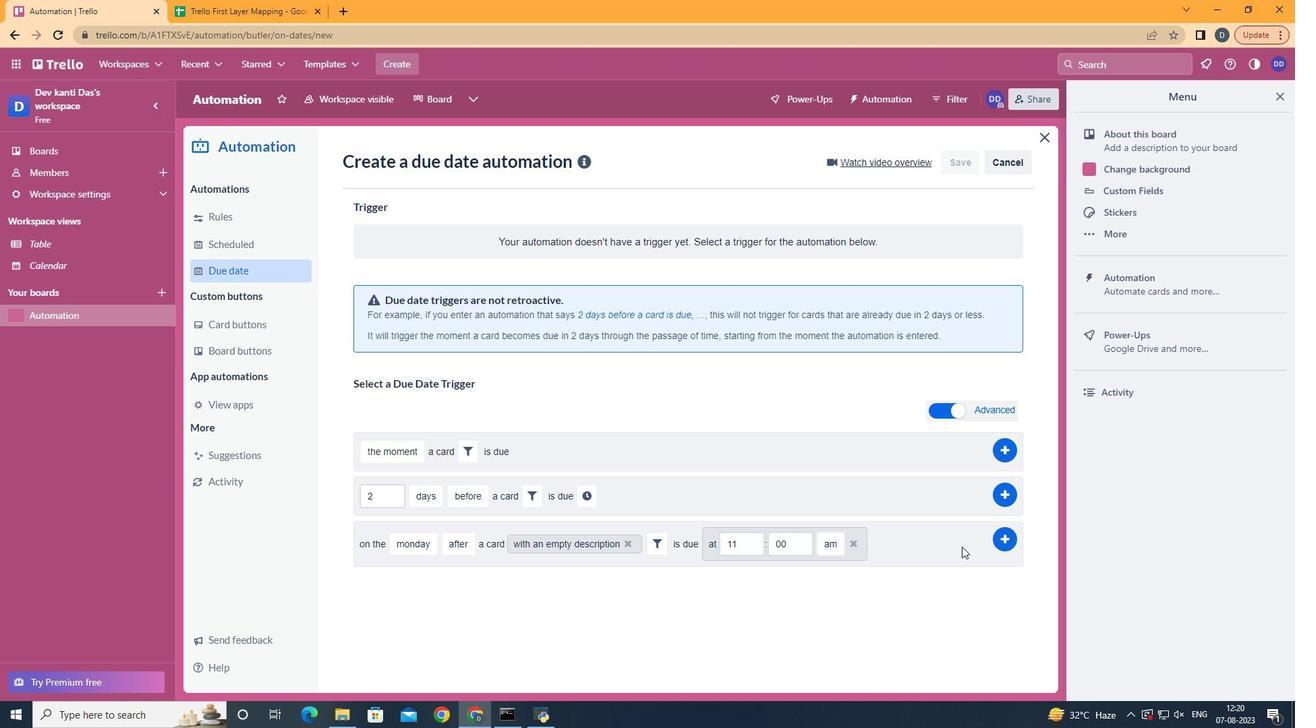 
Action: Mouse moved to (998, 543)
Screenshot: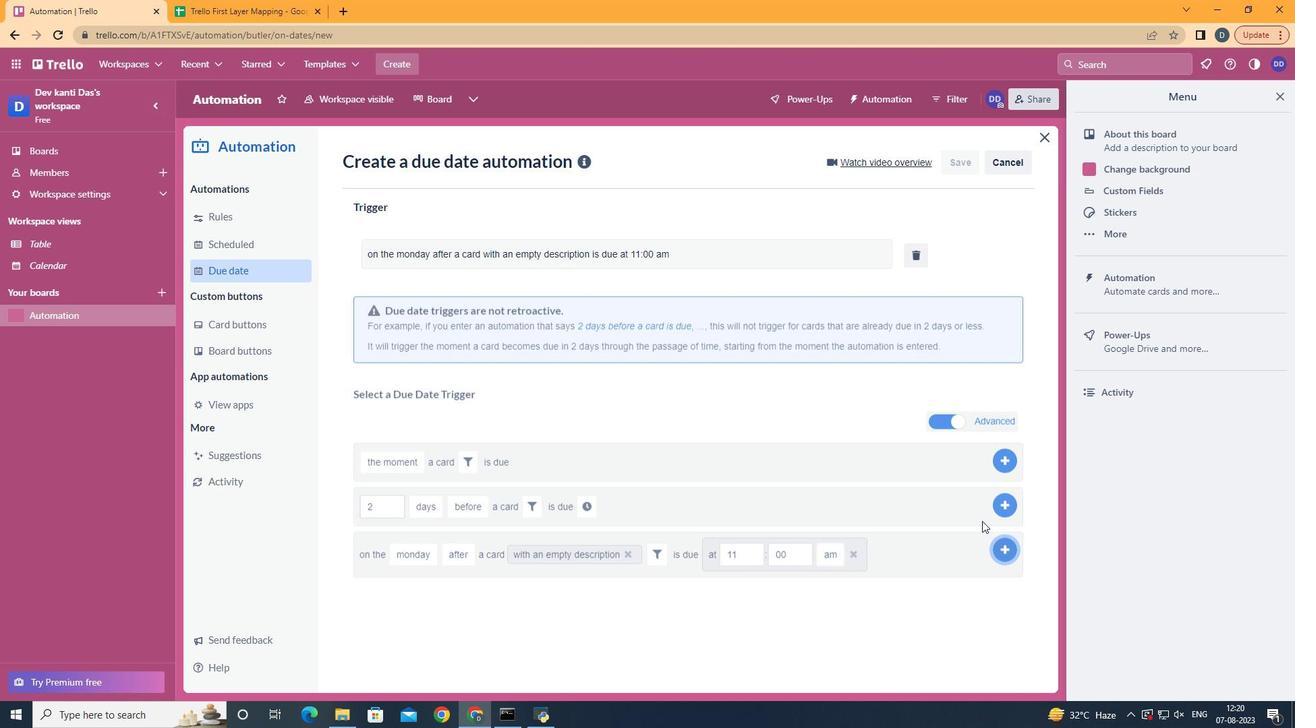 
Action: Mouse pressed left at (998, 543)
Screenshot: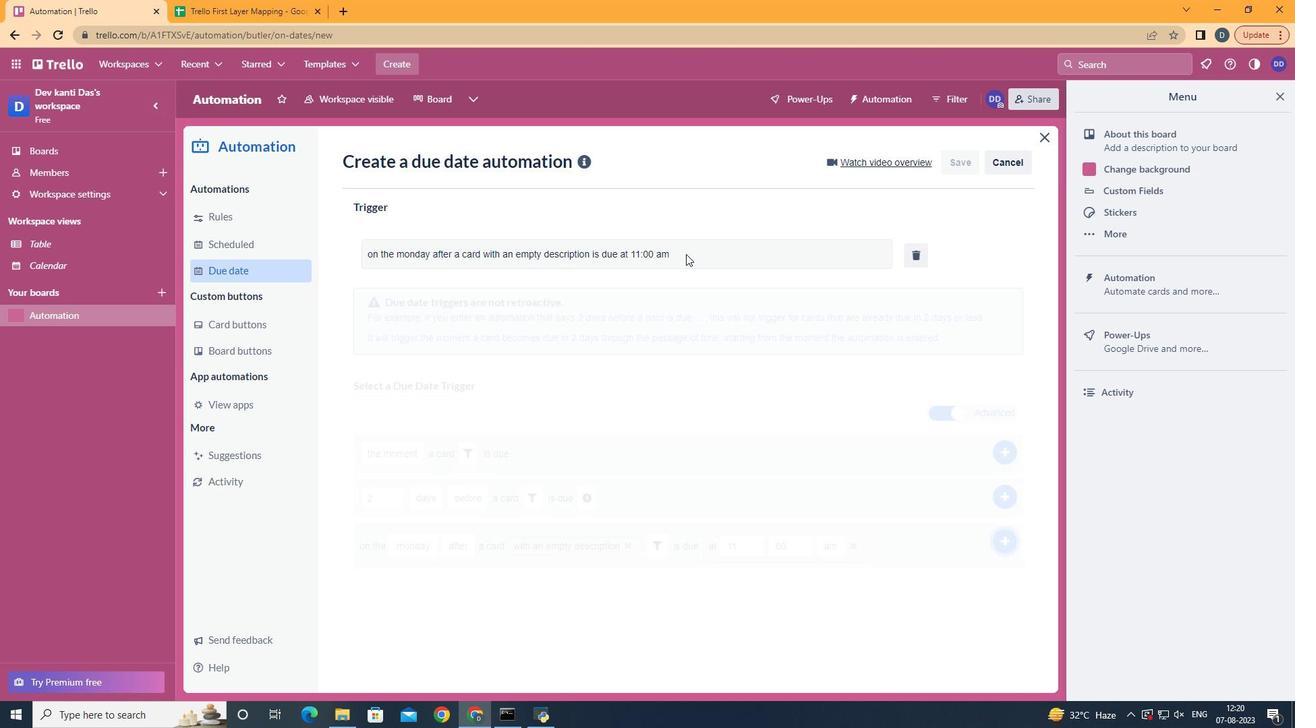 
Action: Mouse moved to (612, 252)
Screenshot: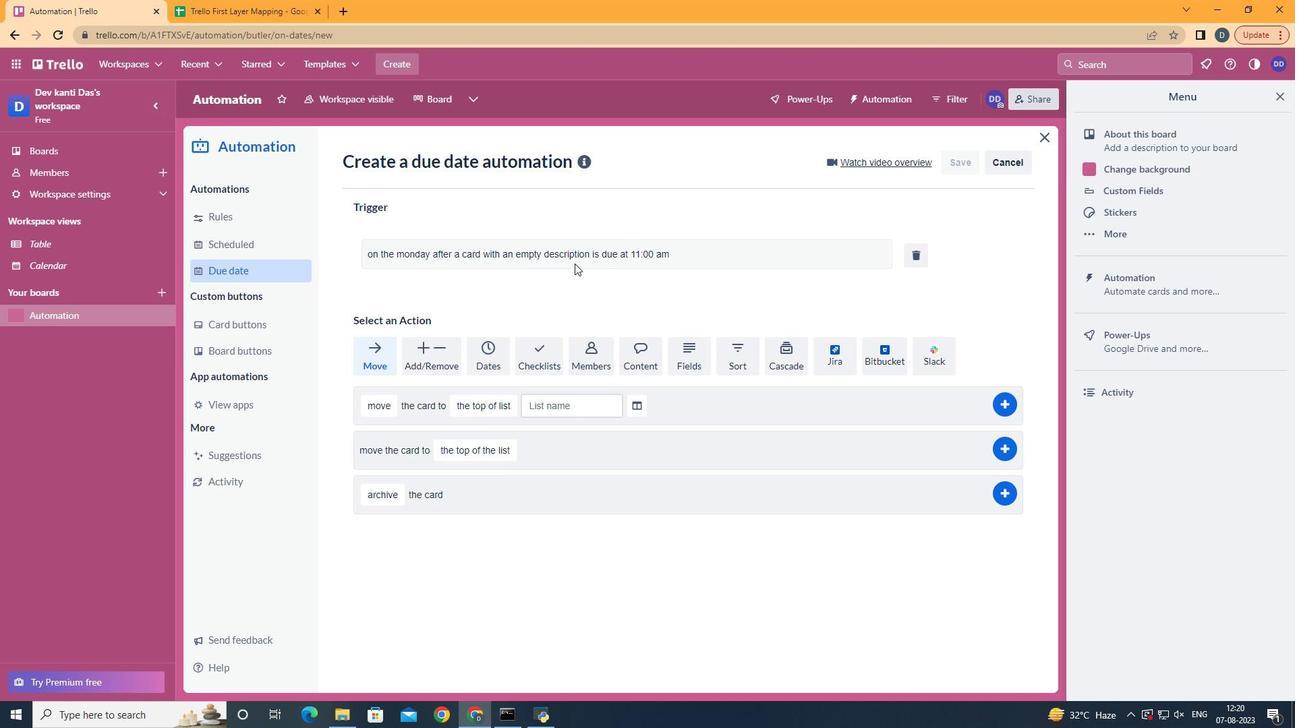 
